 Task: Create a due date automation trigger when advanced on, 2 working days before a card is due add content with a name not starting with resume at 11:00 AM.
Action: Mouse moved to (917, 270)
Screenshot: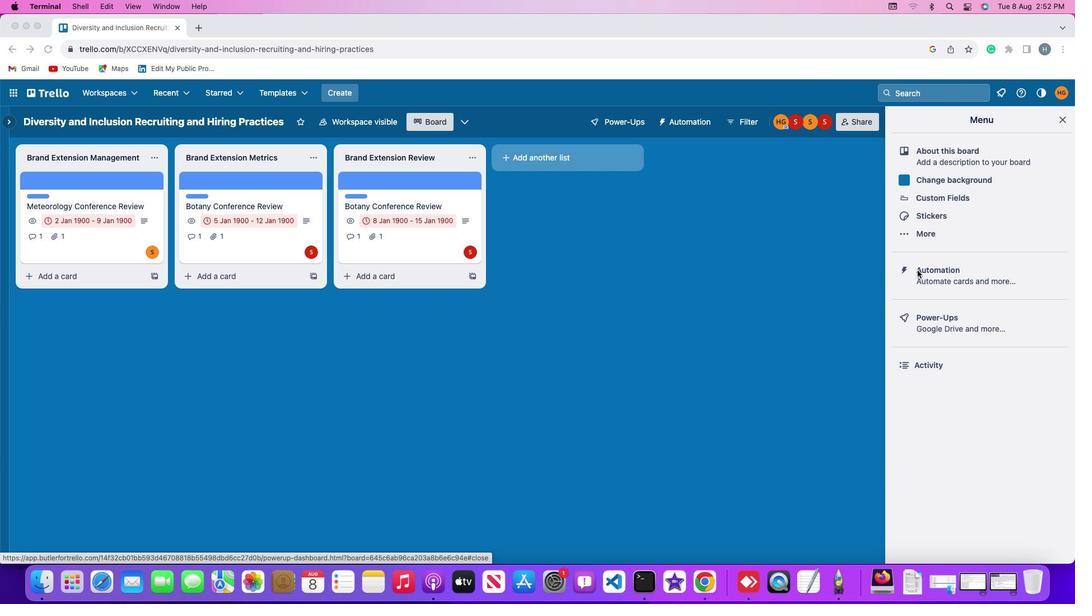 
Action: Mouse pressed left at (917, 270)
Screenshot: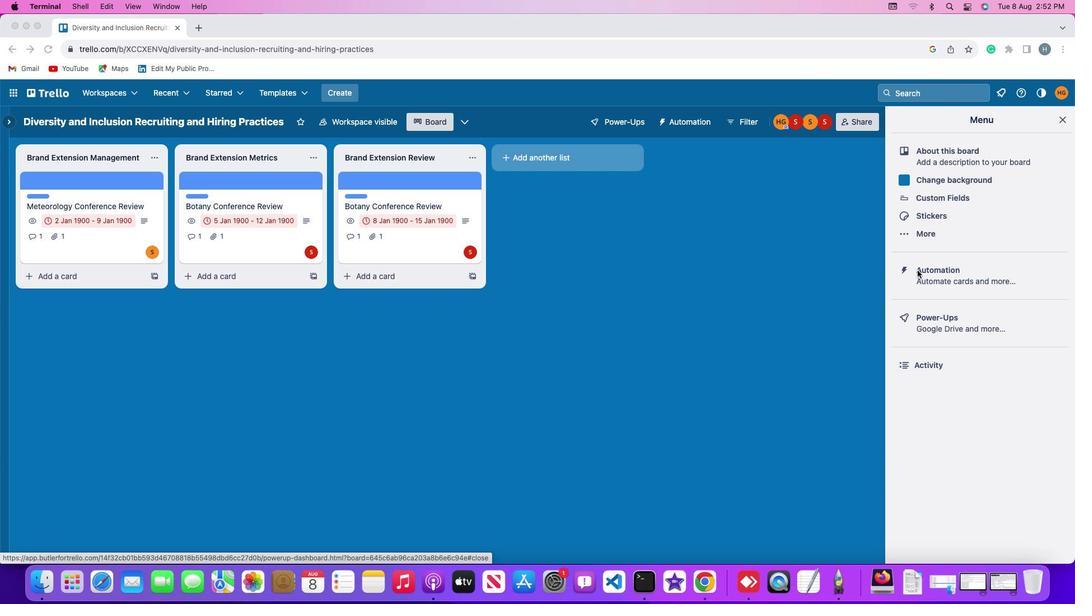 
Action: Mouse pressed left at (917, 270)
Screenshot: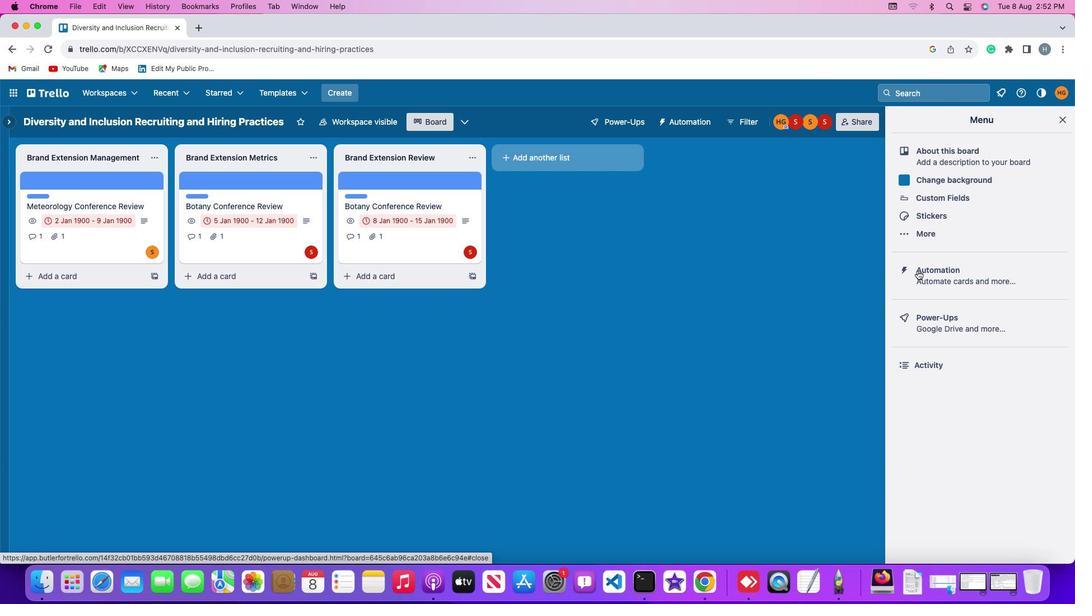
Action: Mouse moved to (54, 266)
Screenshot: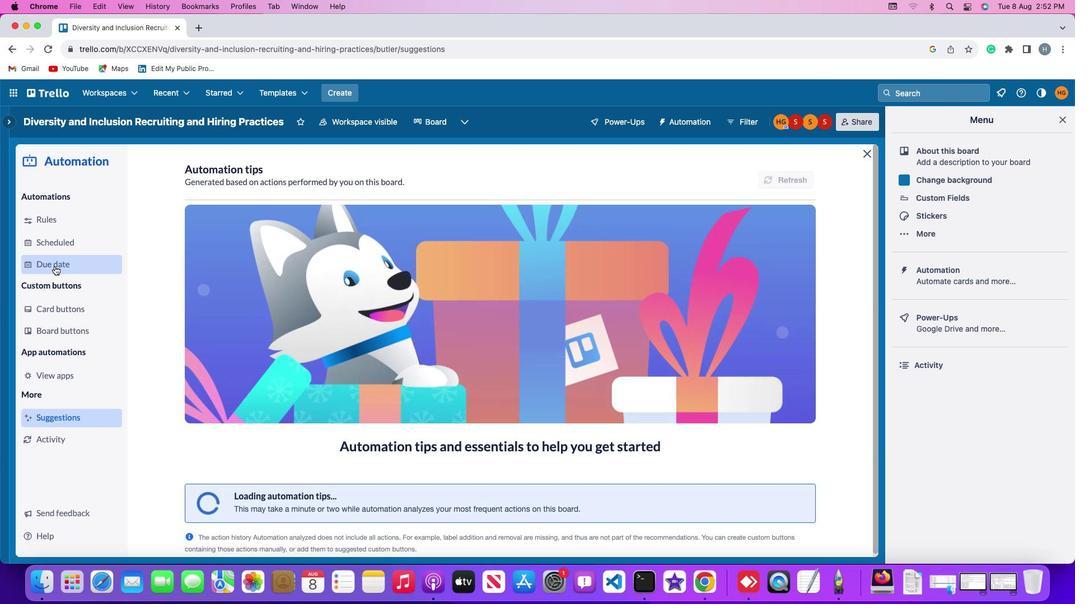 
Action: Mouse pressed left at (54, 266)
Screenshot: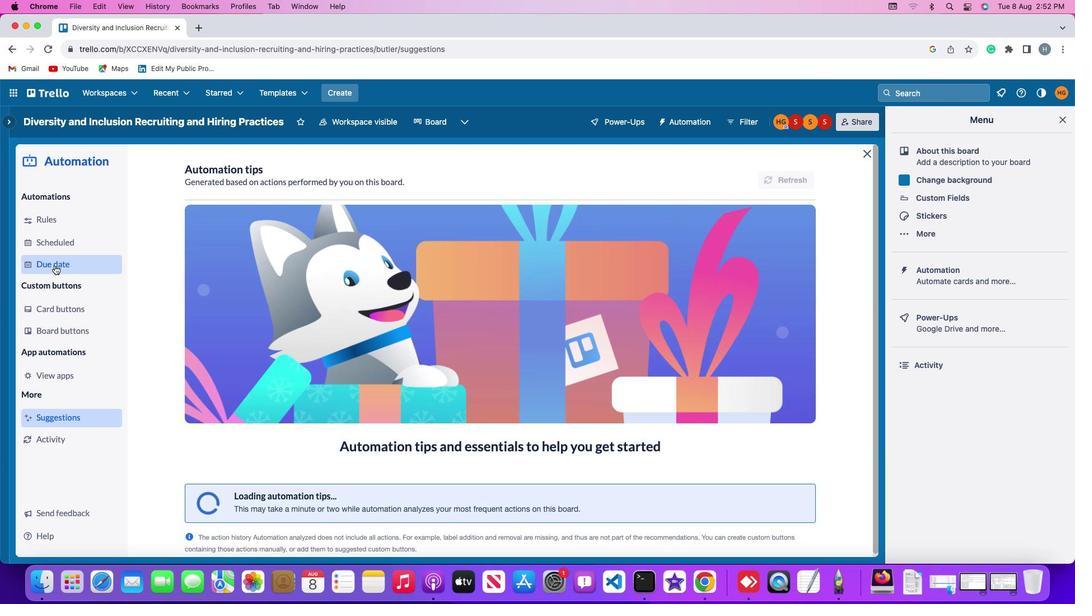 
Action: Mouse moved to (743, 173)
Screenshot: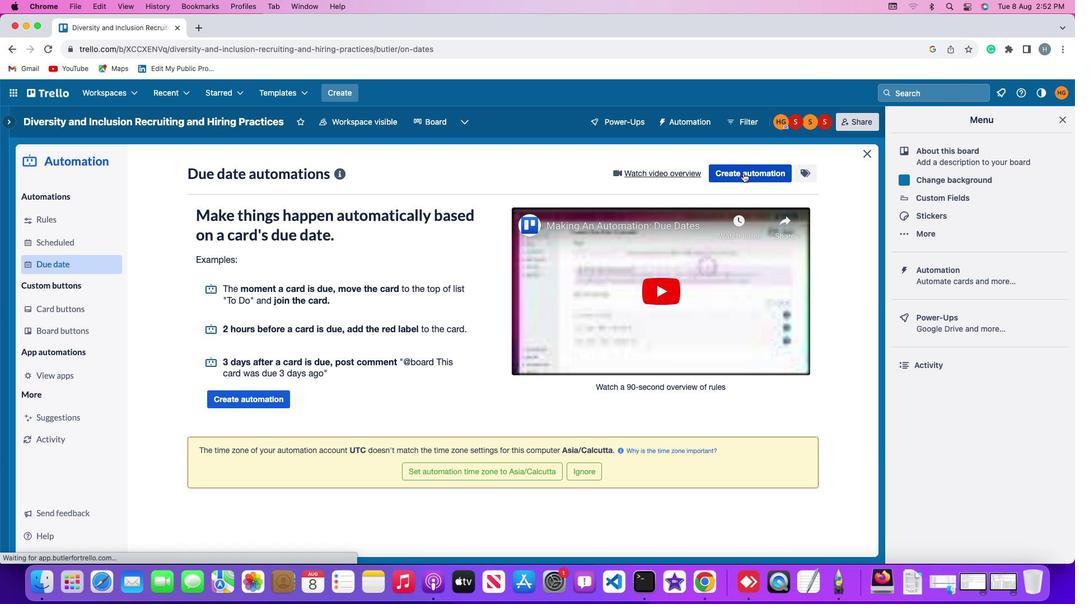 
Action: Mouse pressed left at (743, 173)
Screenshot: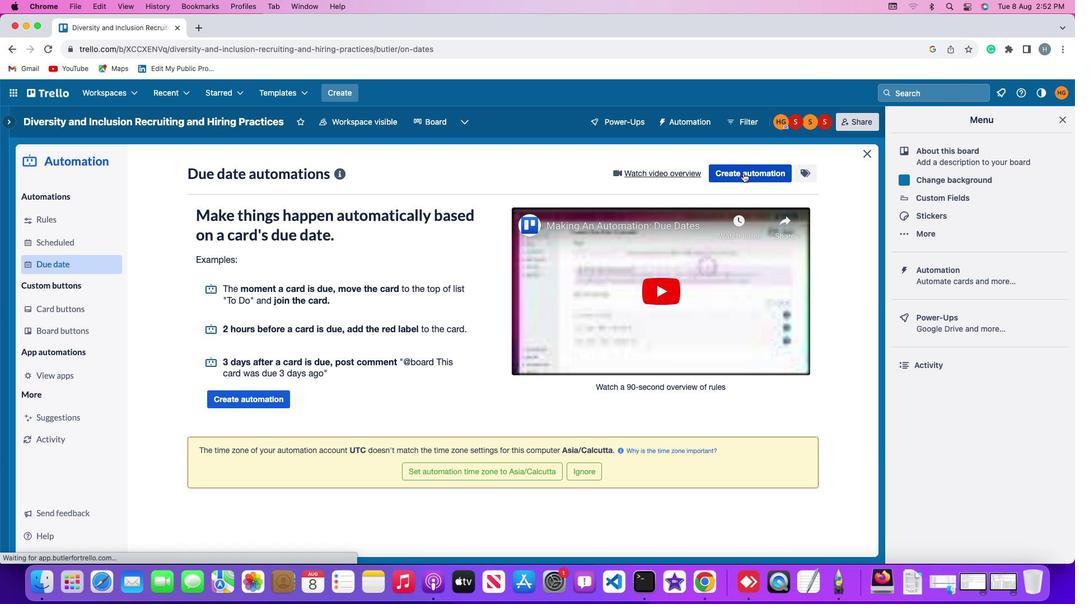 
Action: Mouse moved to (283, 279)
Screenshot: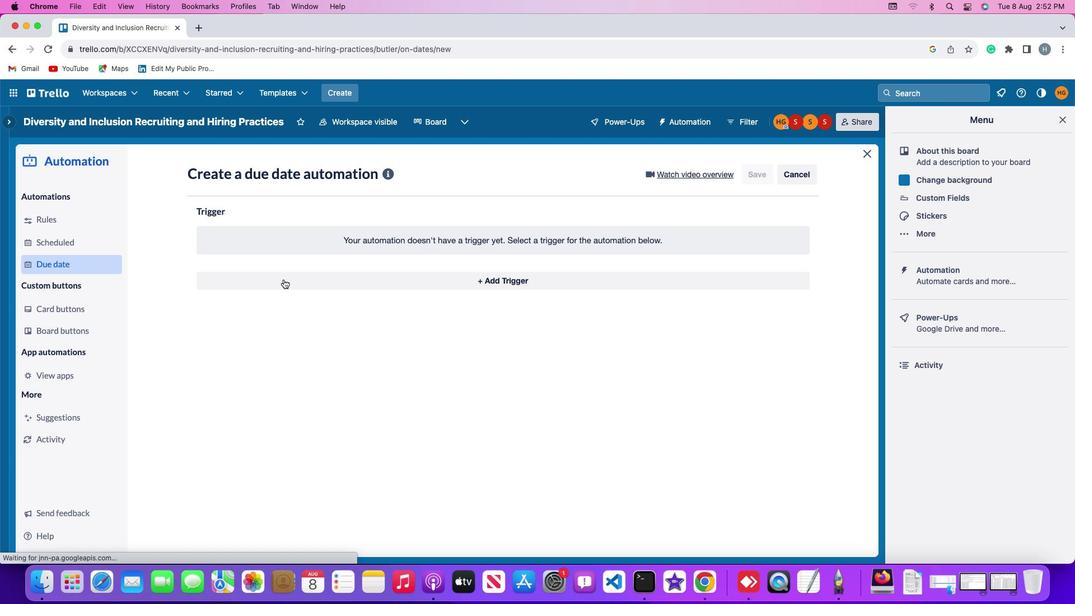 
Action: Mouse pressed left at (283, 279)
Screenshot: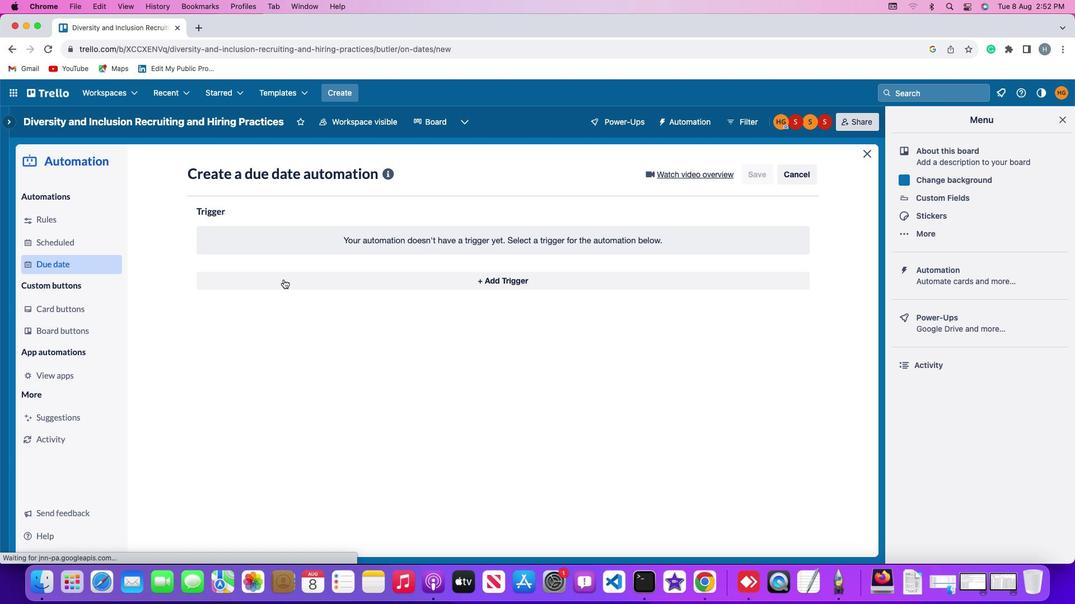 
Action: Mouse moved to (217, 453)
Screenshot: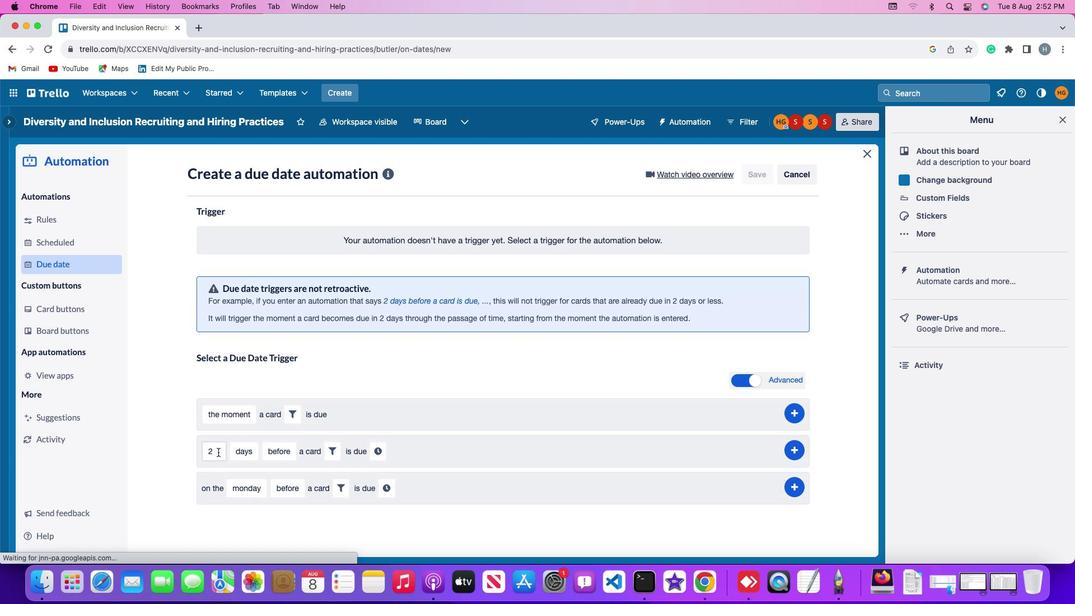 
Action: Mouse pressed left at (217, 453)
Screenshot: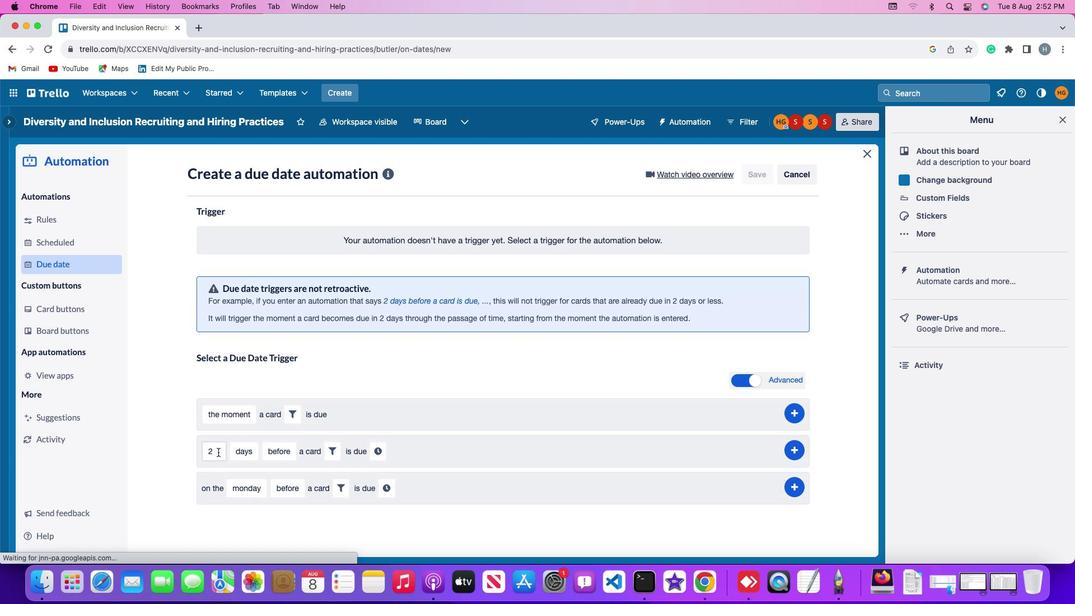 
Action: Key pressed Key.backspace'2'
Screenshot: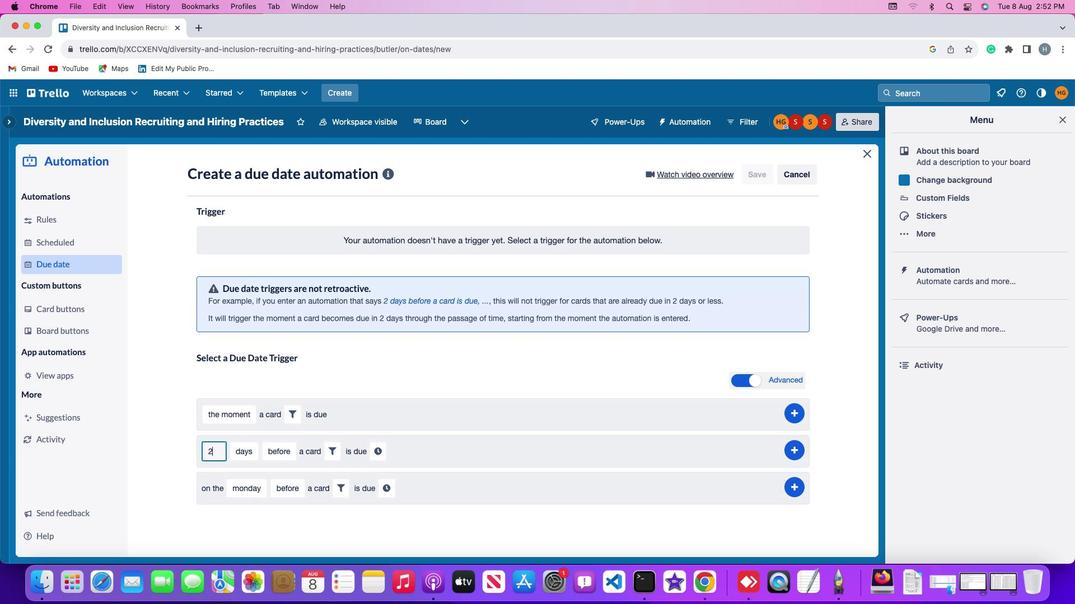 
Action: Mouse moved to (243, 456)
Screenshot: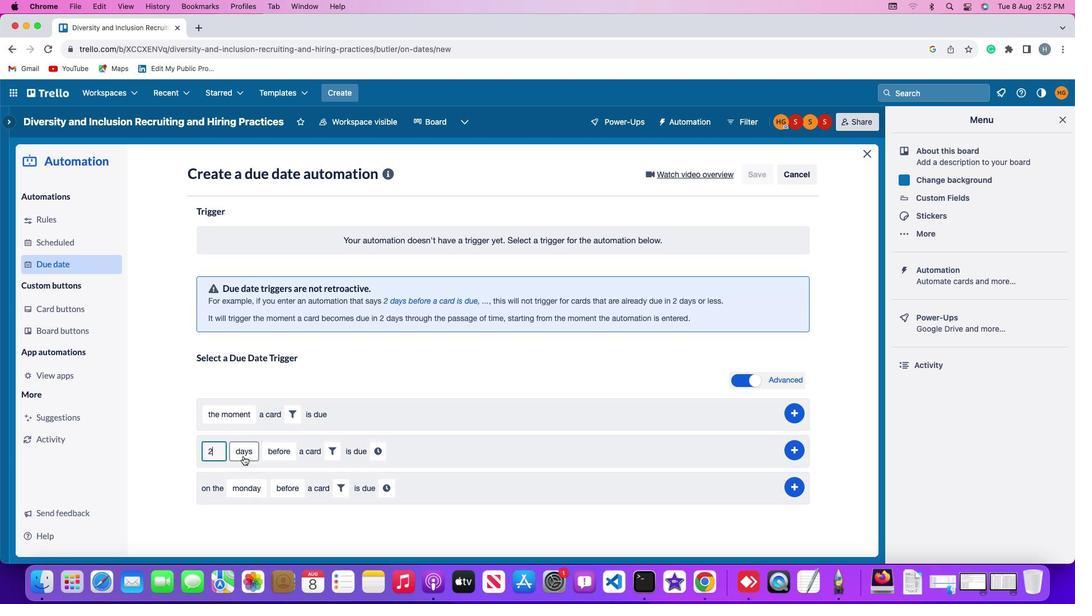 
Action: Mouse pressed left at (243, 456)
Screenshot: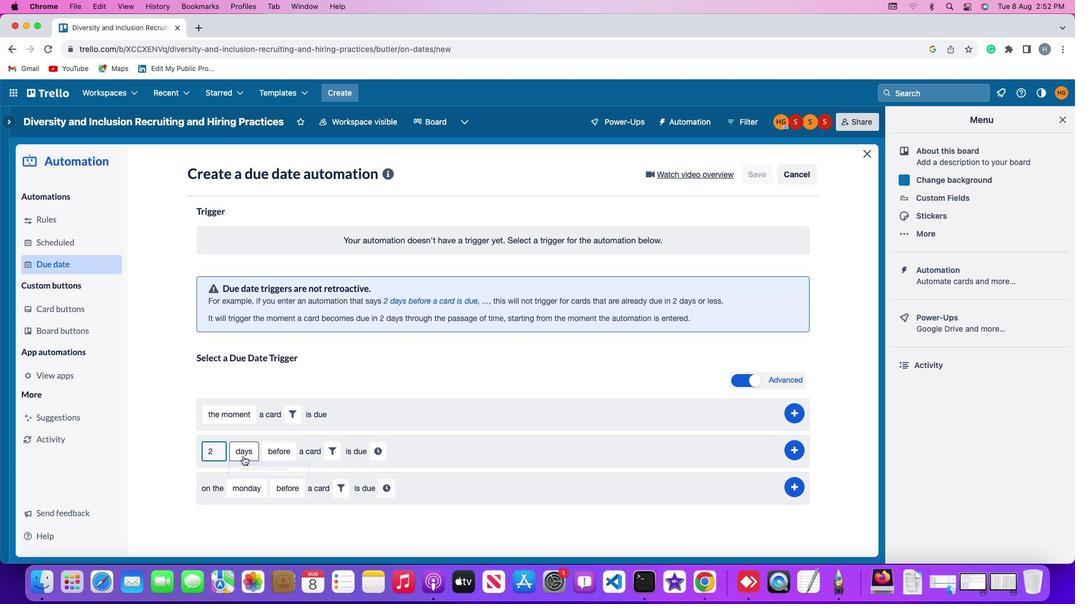 
Action: Mouse moved to (245, 499)
Screenshot: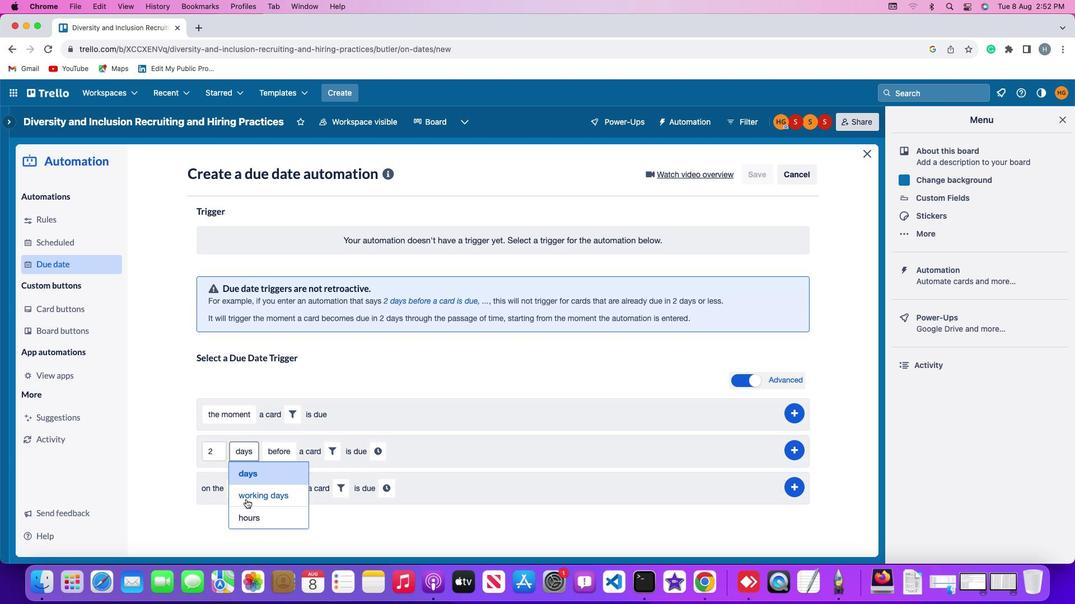 
Action: Mouse pressed left at (245, 499)
Screenshot: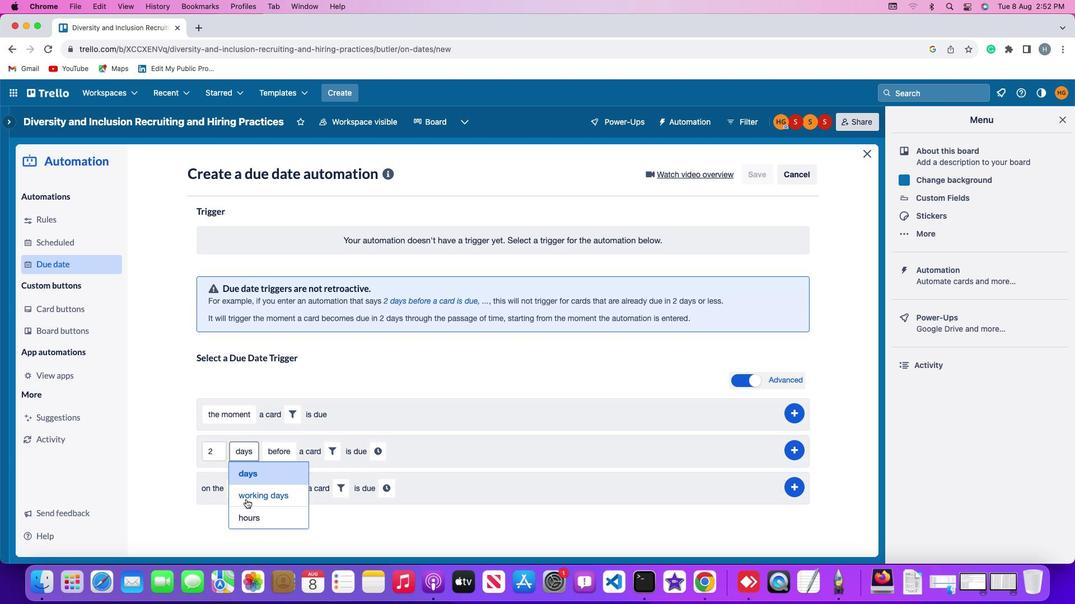 
Action: Mouse moved to (316, 451)
Screenshot: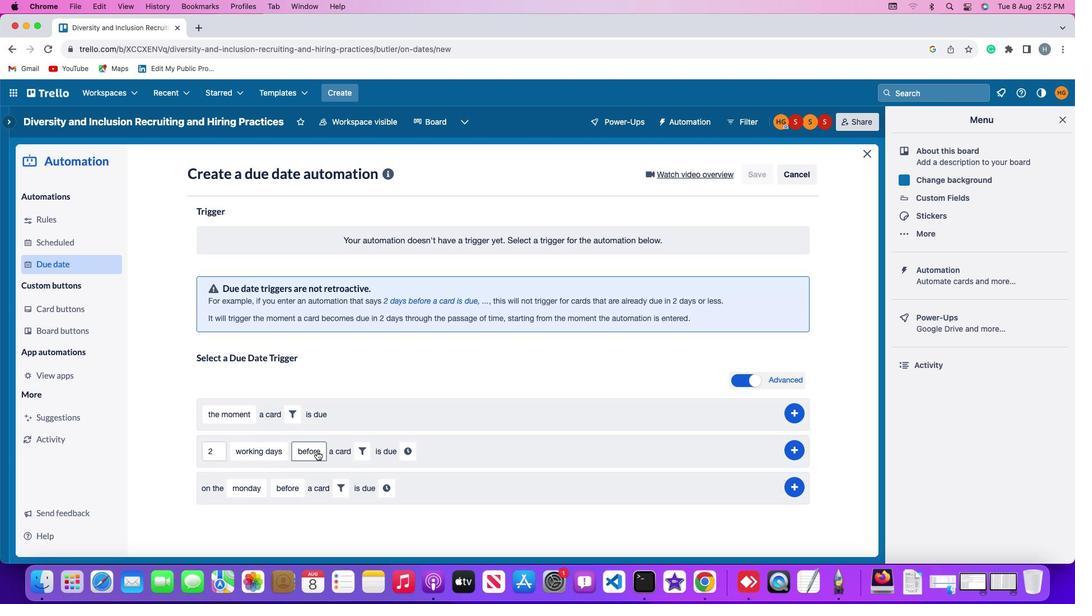 
Action: Mouse pressed left at (316, 451)
Screenshot: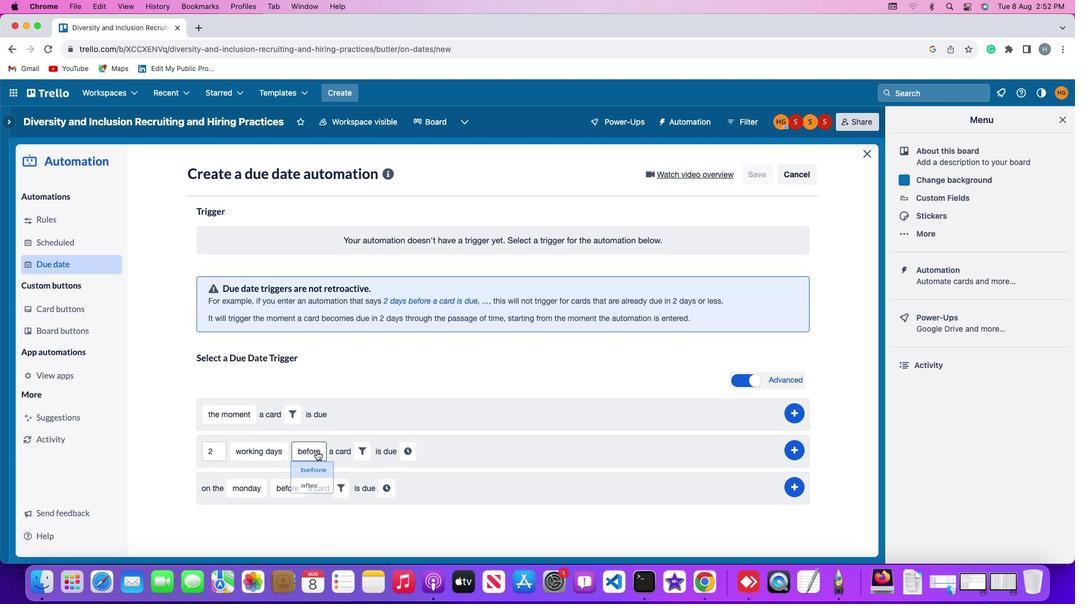 
Action: Mouse moved to (313, 475)
Screenshot: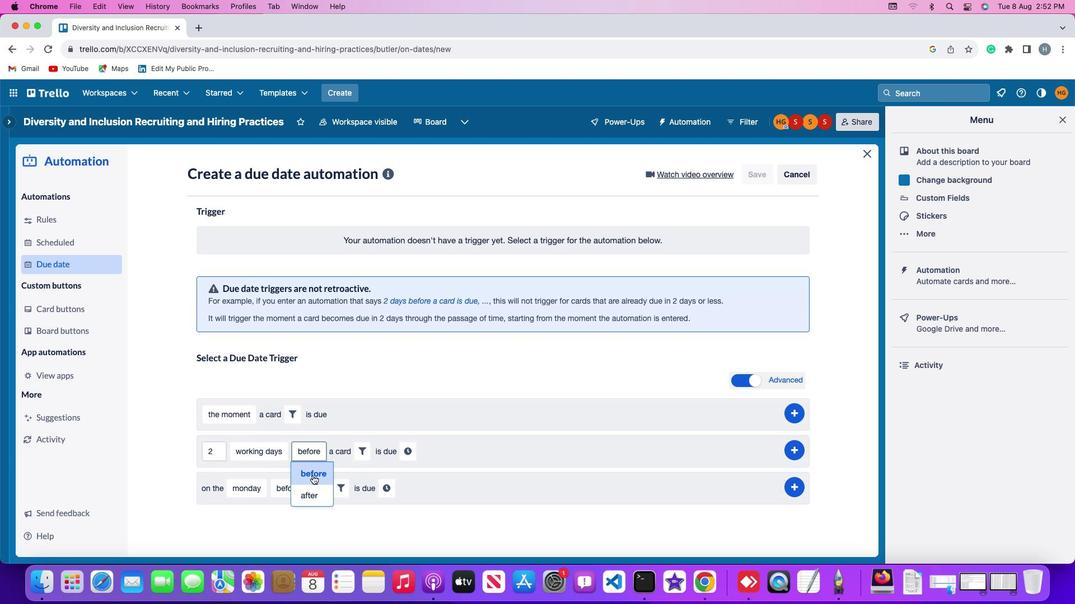 
Action: Mouse pressed left at (313, 475)
Screenshot: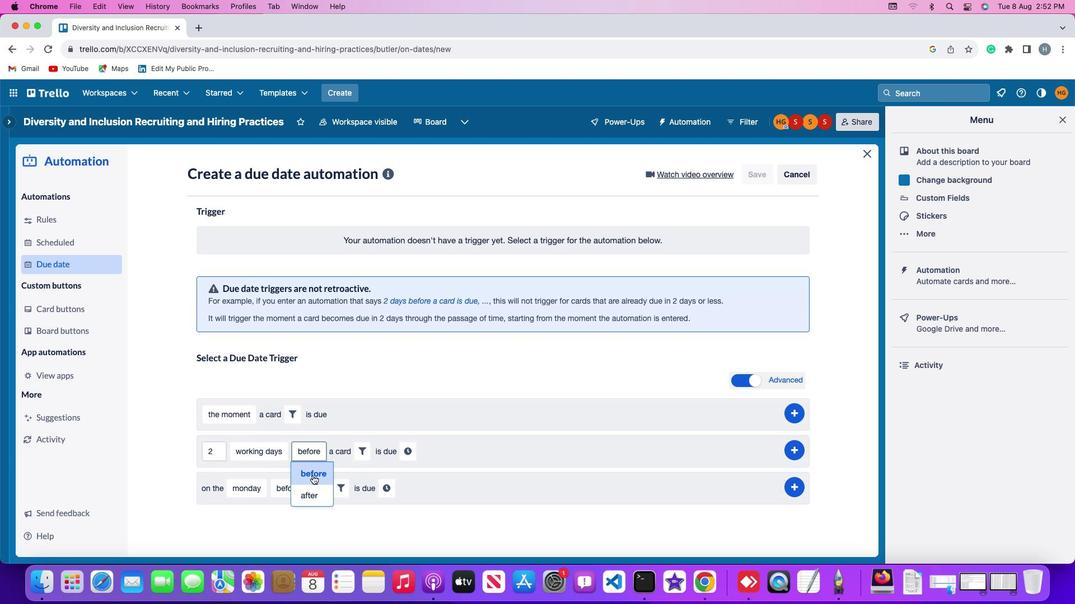 
Action: Mouse moved to (366, 448)
Screenshot: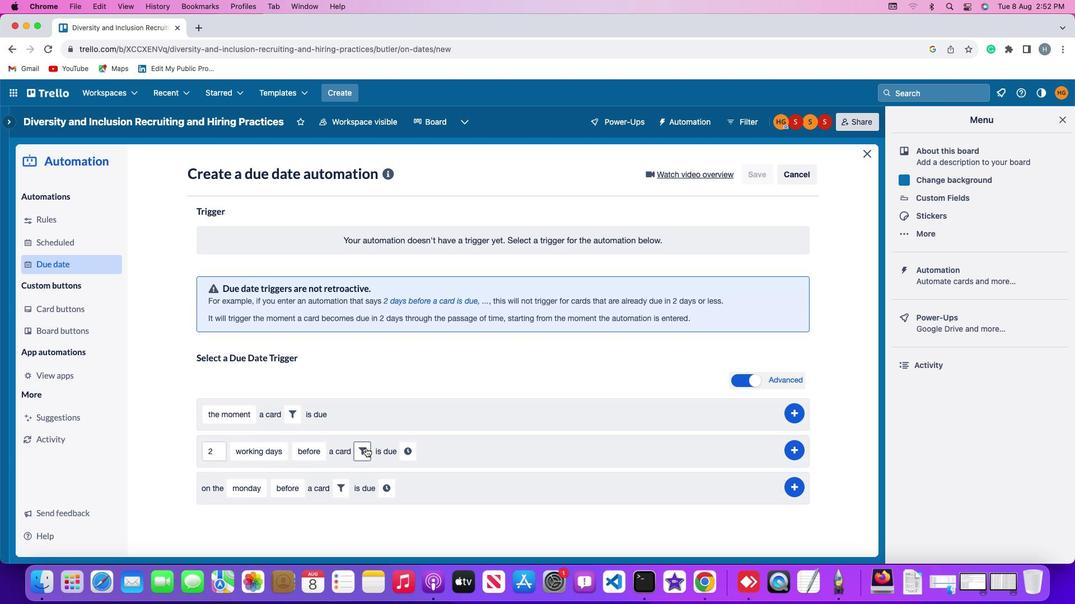 
Action: Mouse pressed left at (366, 448)
Screenshot: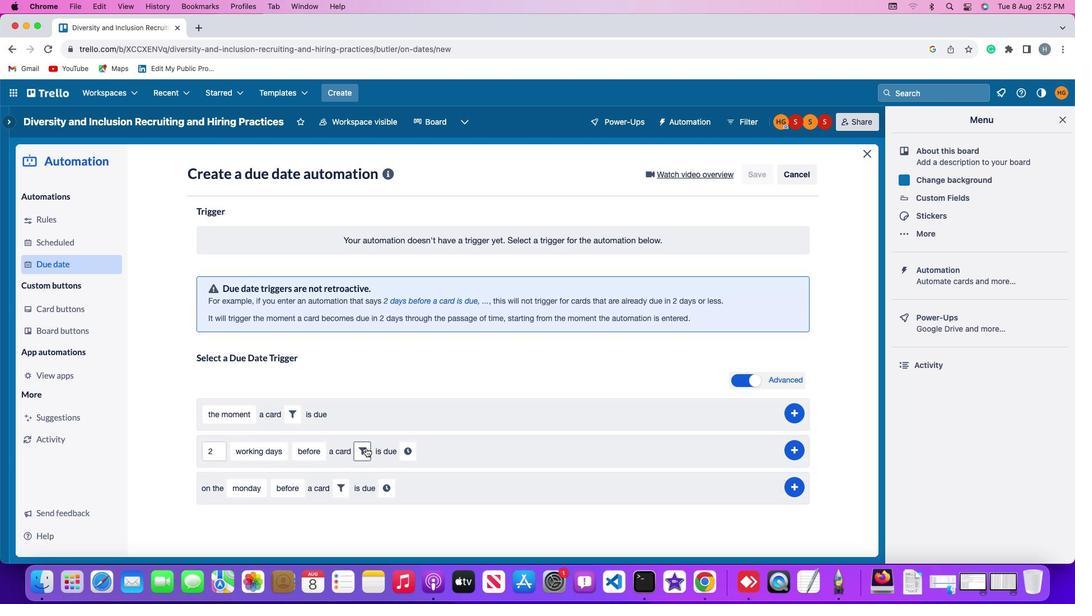 
Action: Mouse moved to (511, 487)
Screenshot: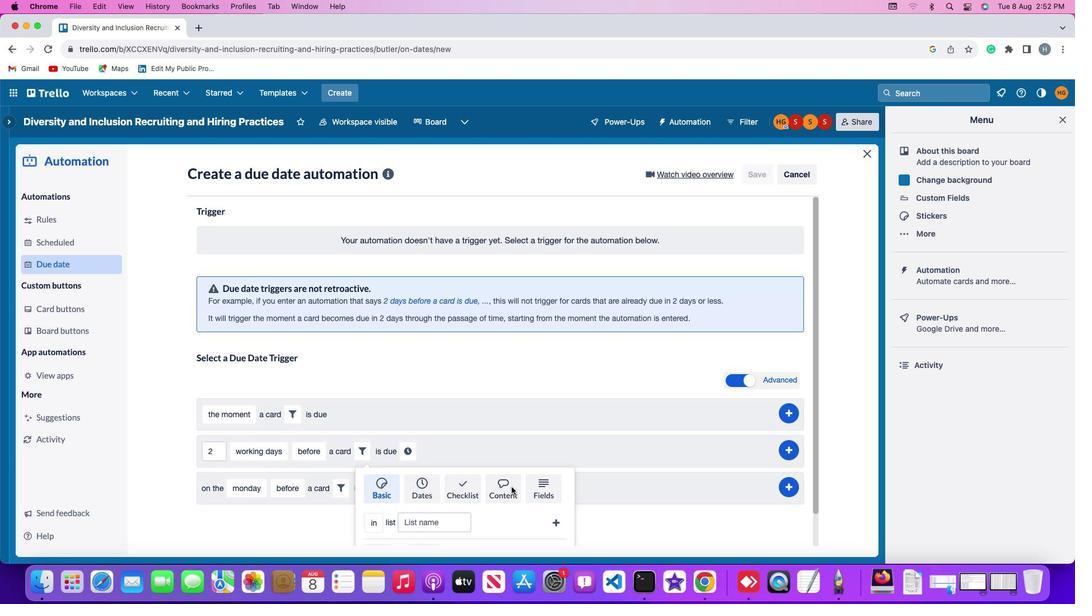 
Action: Mouse pressed left at (511, 487)
Screenshot: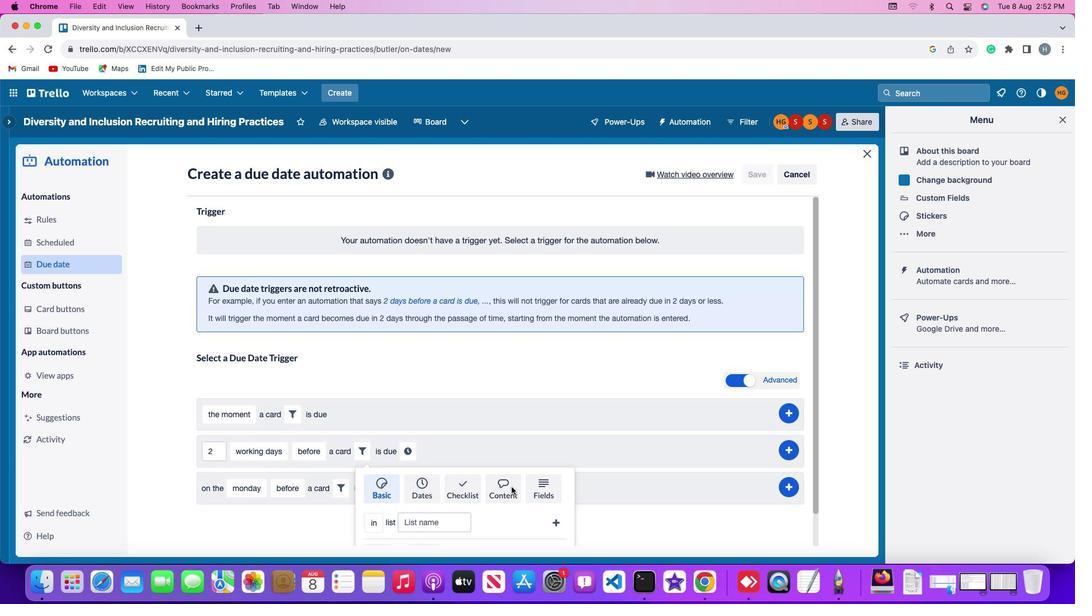 
Action: Mouse moved to (507, 487)
Screenshot: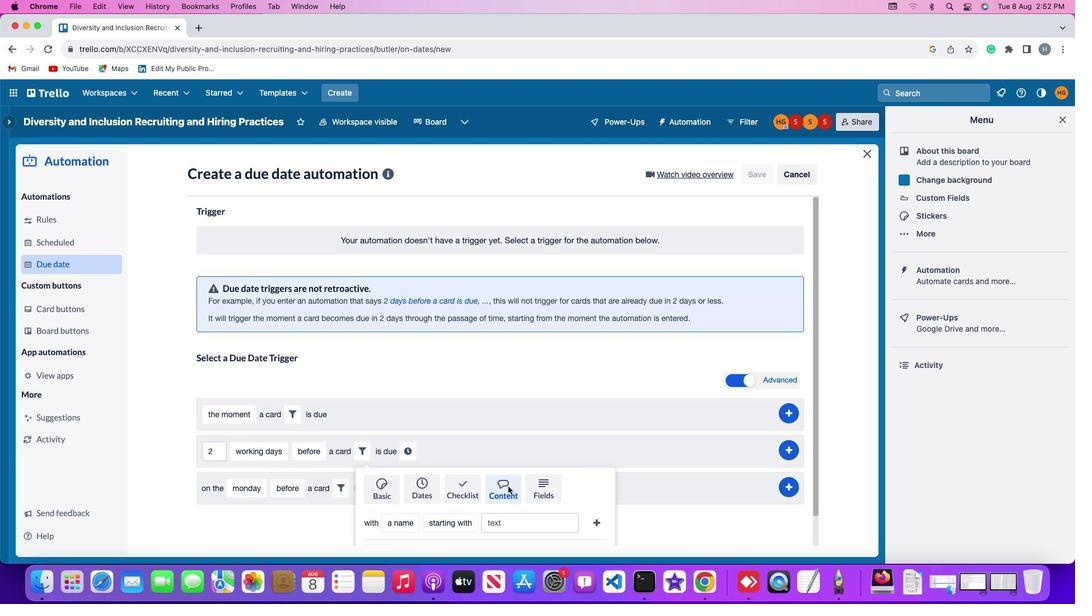 
Action: Mouse scrolled (507, 487) with delta (0, 0)
Screenshot: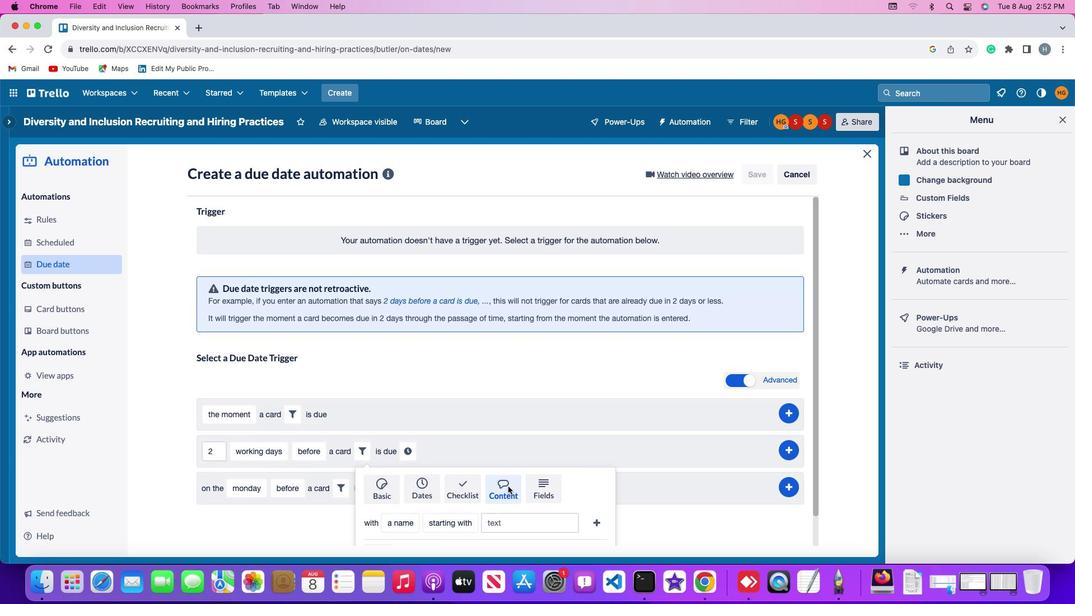 
Action: Mouse scrolled (507, 487) with delta (0, 0)
Screenshot: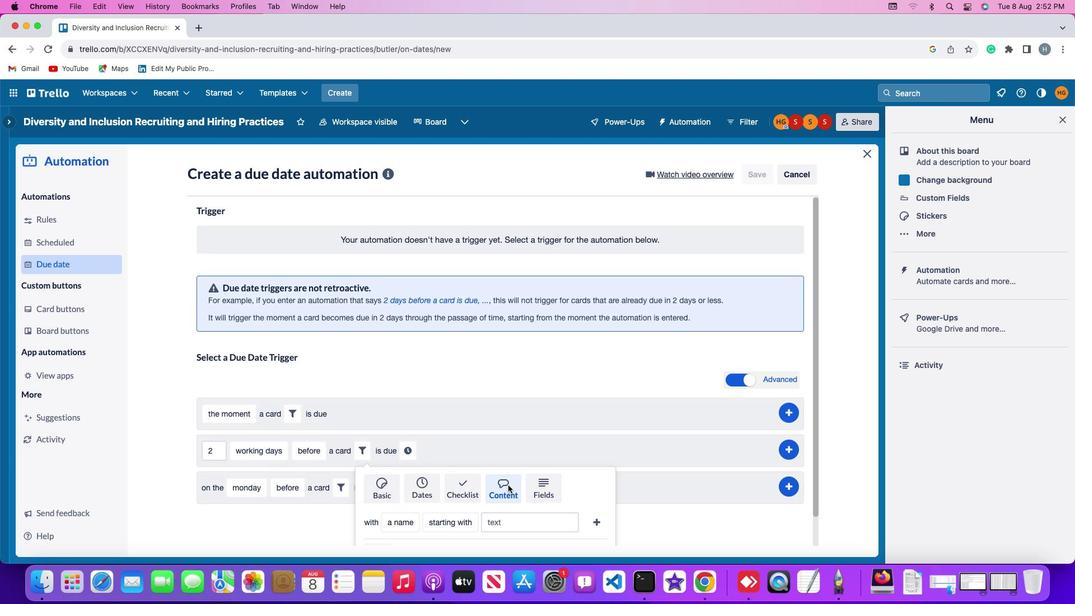 
Action: Mouse moved to (391, 501)
Screenshot: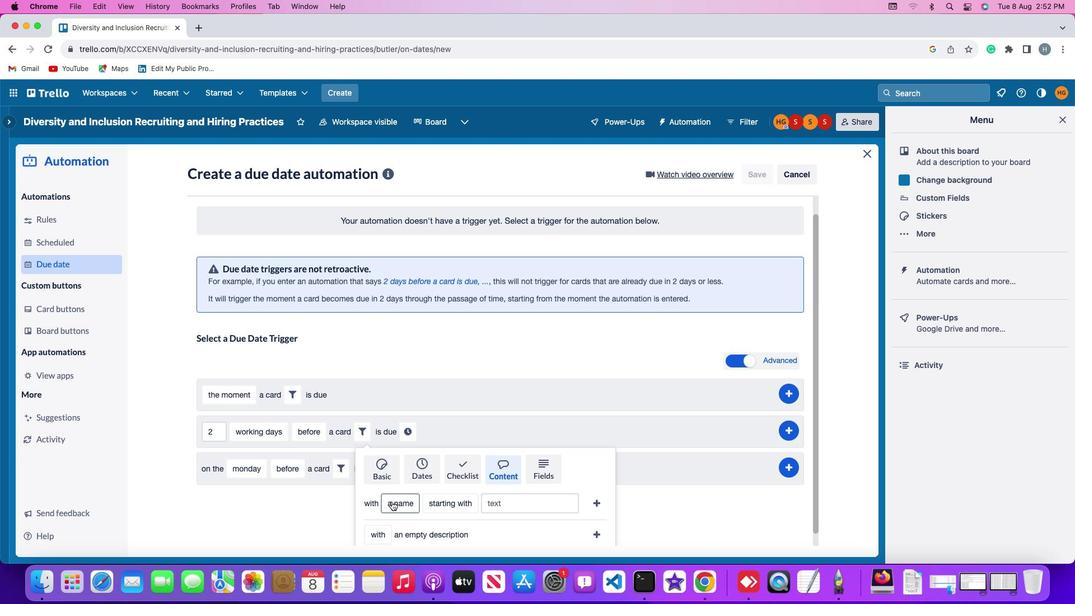 
Action: Mouse pressed left at (391, 501)
Screenshot: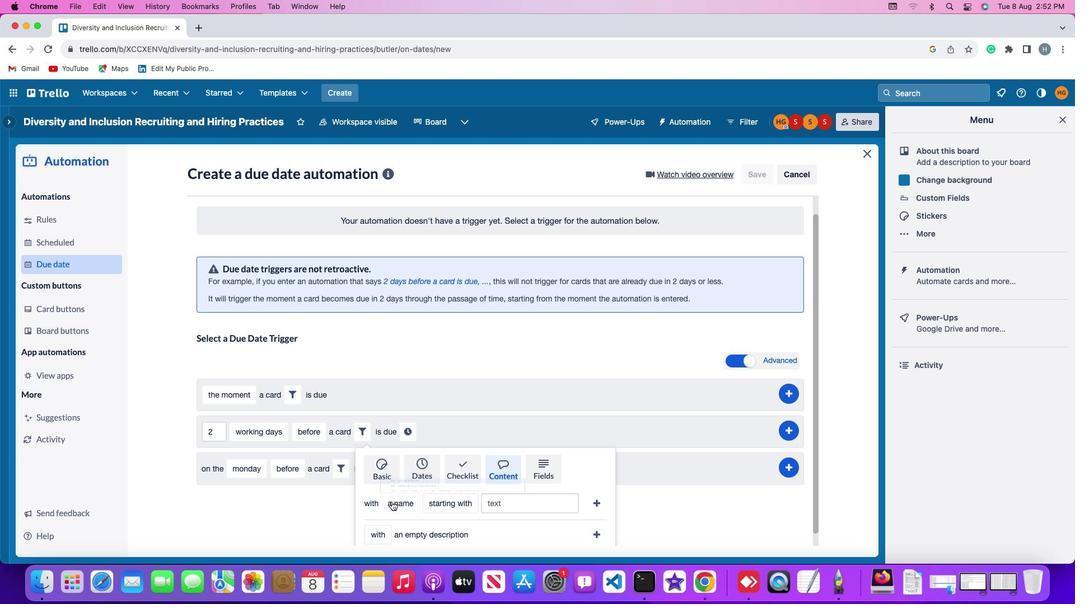 
Action: Mouse moved to (417, 437)
Screenshot: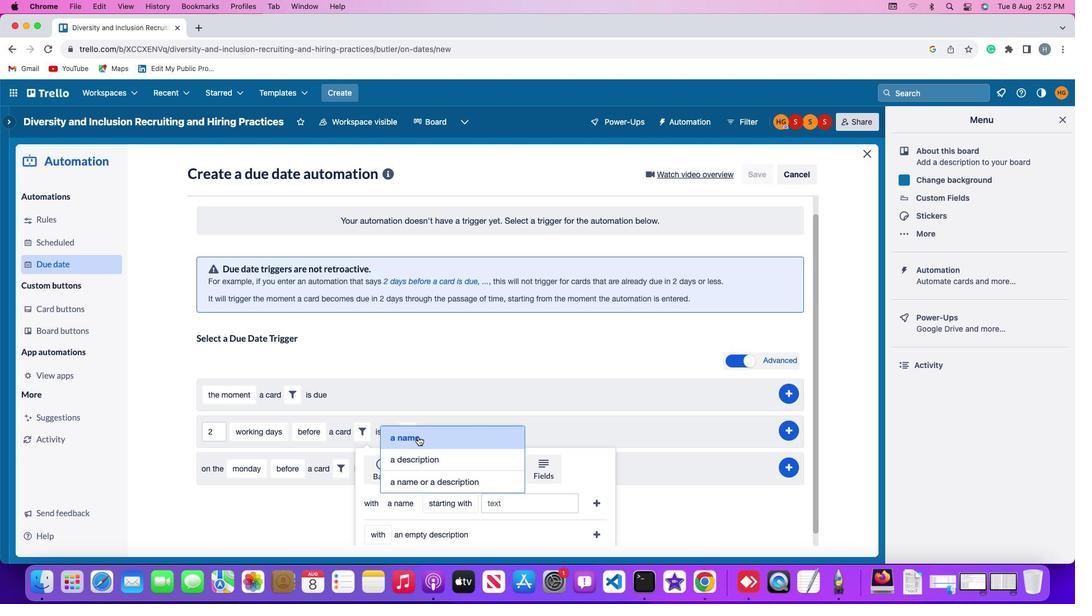 
Action: Mouse pressed left at (417, 437)
Screenshot: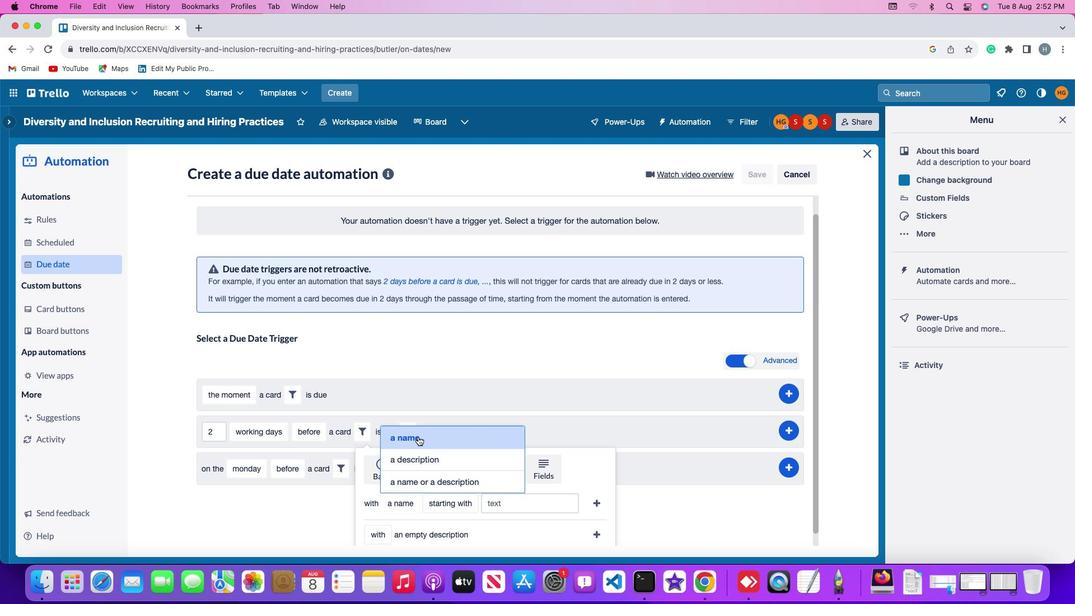 
Action: Mouse moved to (448, 498)
Screenshot: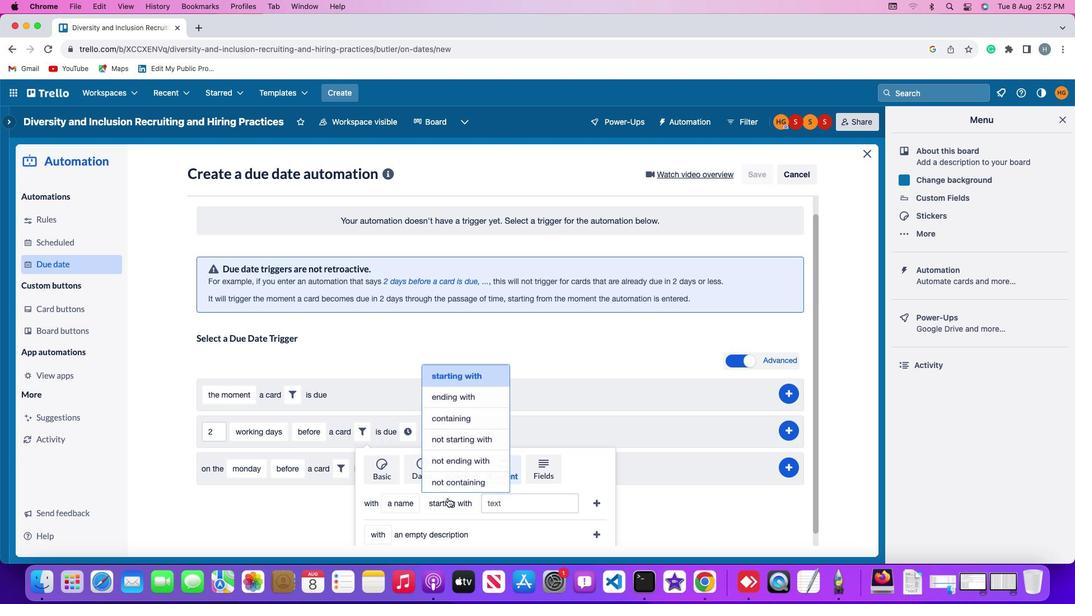 
Action: Mouse pressed left at (448, 498)
Screenshot: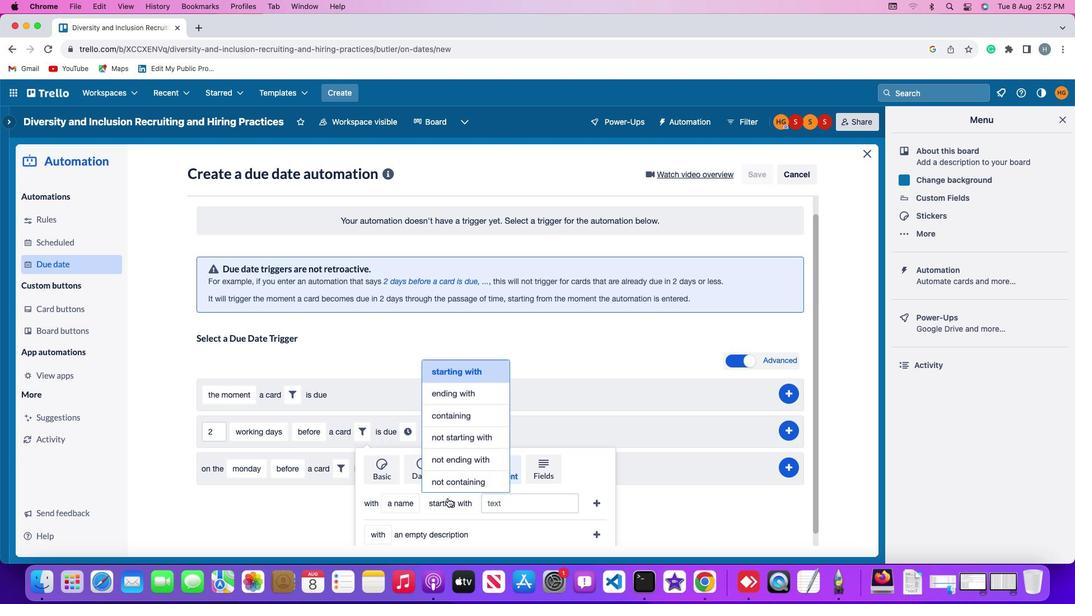 
Action: Mouse moved to (465, 441)
Screenshot: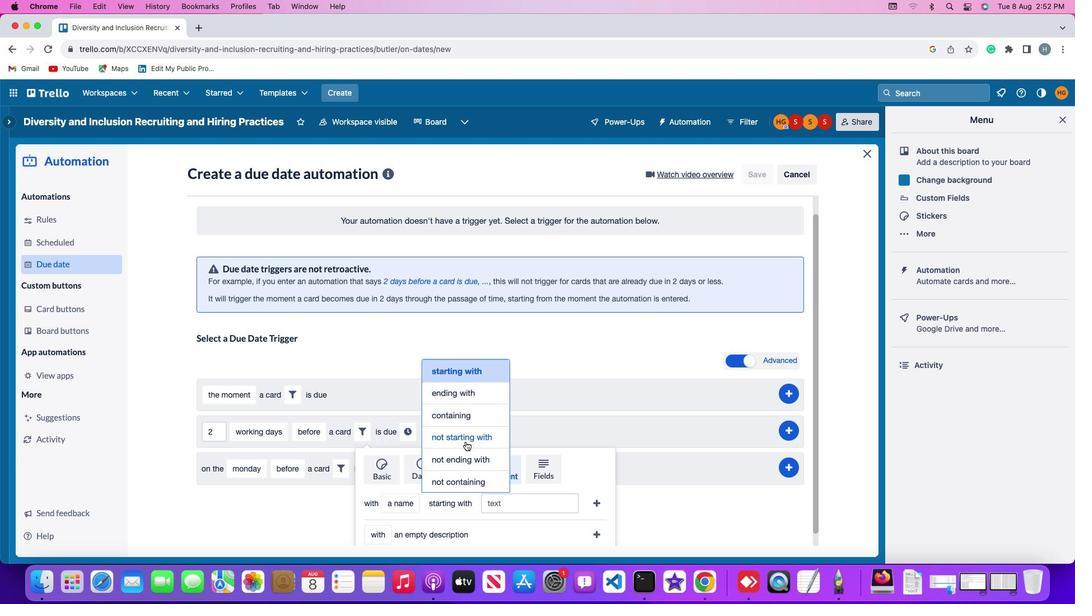
Action: Mouse pressed left at (465, 441)
Screenshot: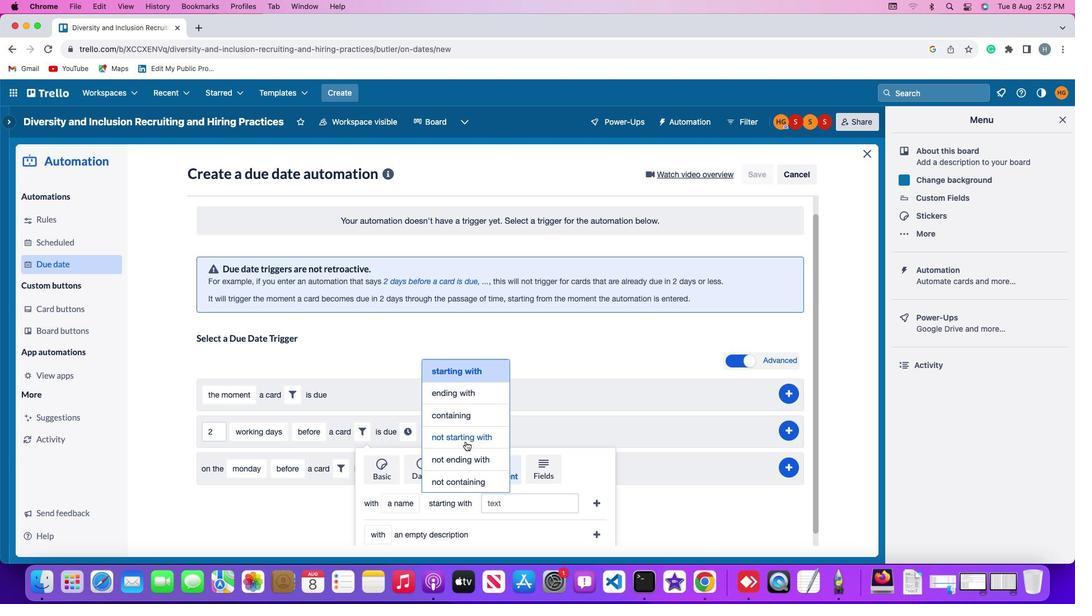 
Action: Mouse moved to (515, 501)
Screenshot: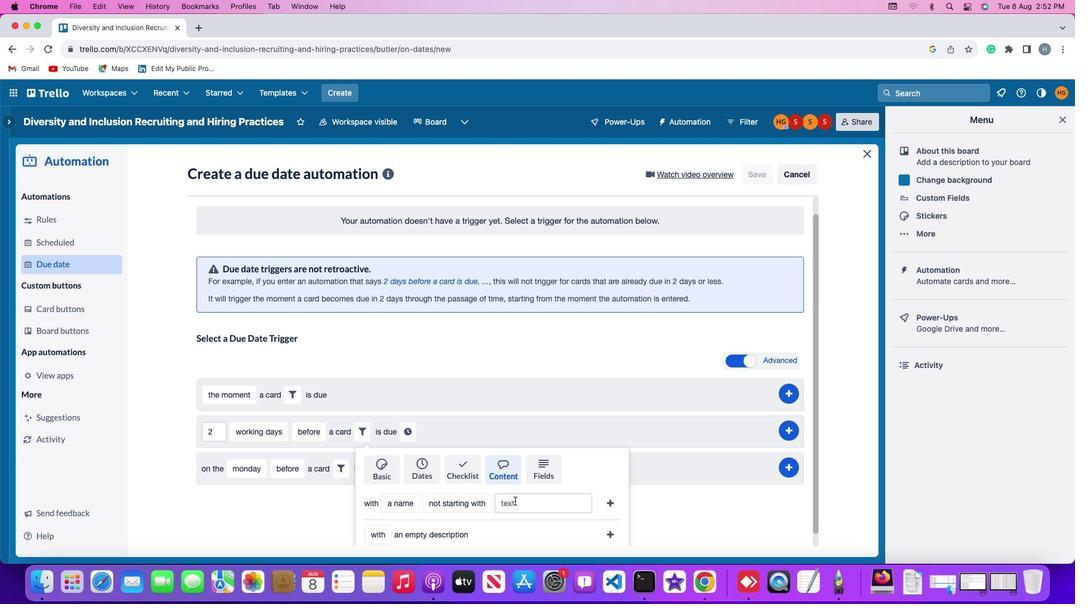 
Action: Mouse pressed left at (515, 501)
Screenshot: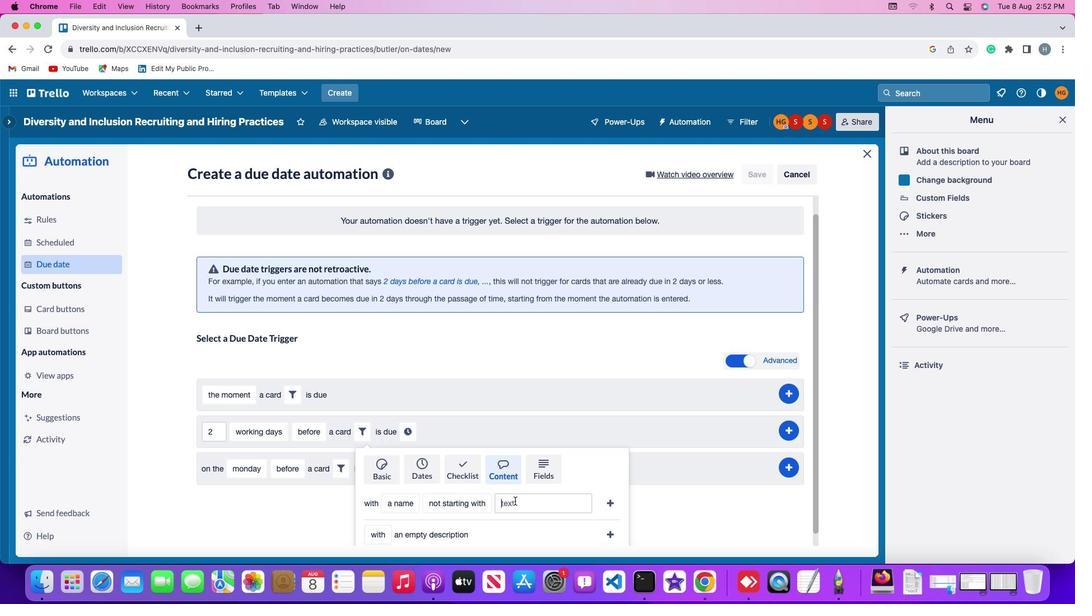 
Action: Mouse moved to (514, 496)
Screenshot: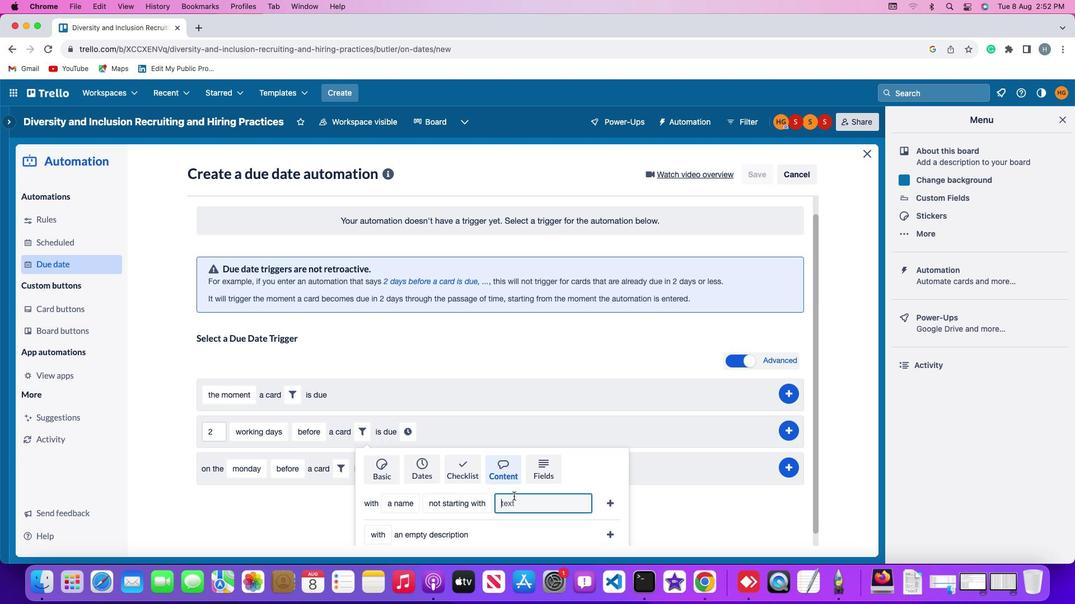 
Action: Key pressed 'r''e''s''u''m'
Screenshot: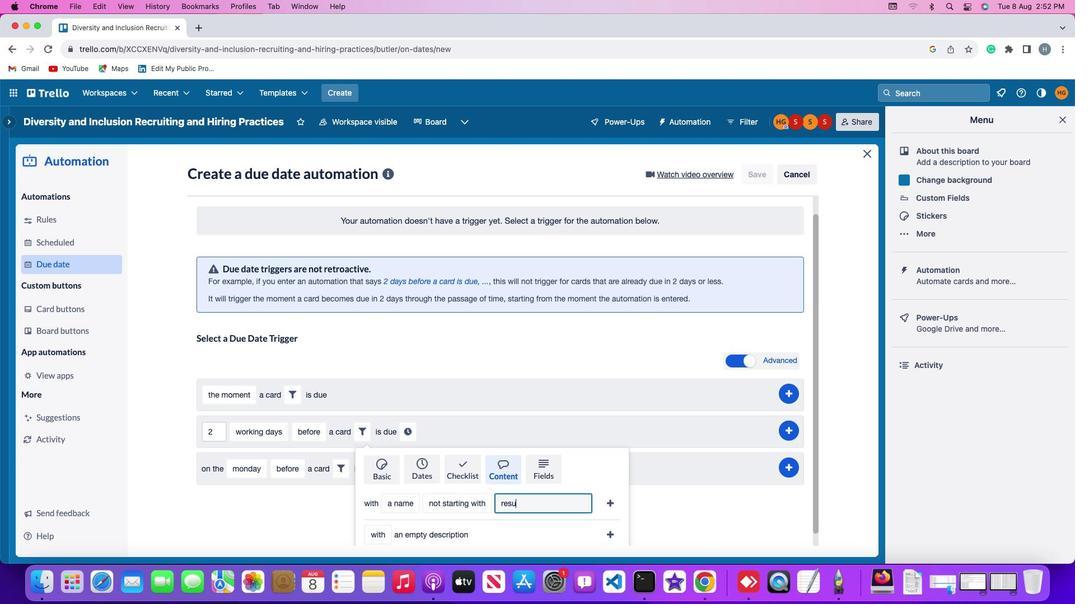 
Action: Mouse moved to (513, 496)
Screenshot: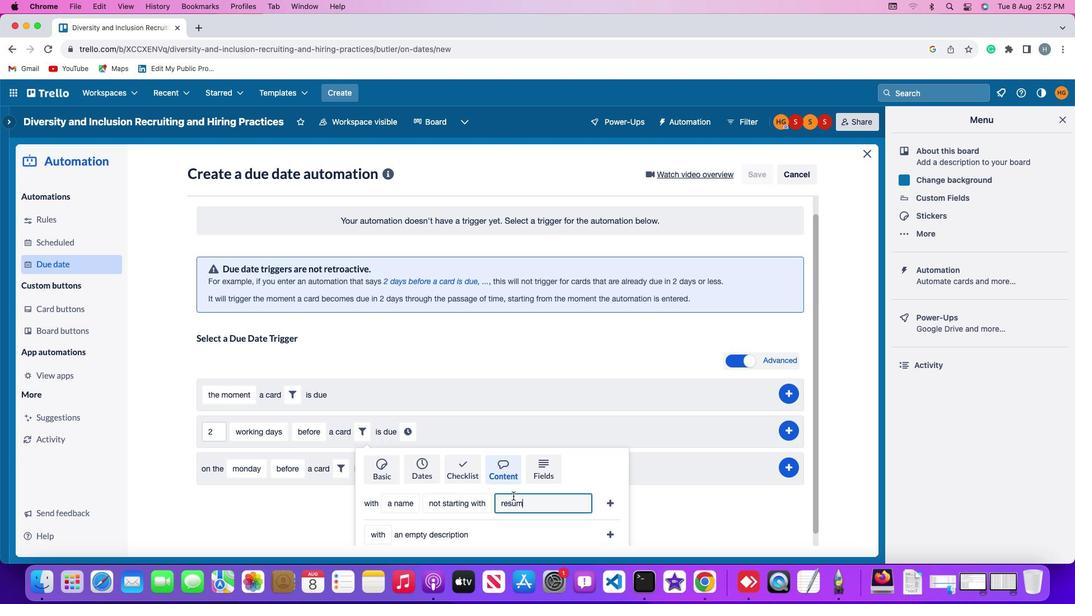 
Action: Key pressed 'e'
Screenshot: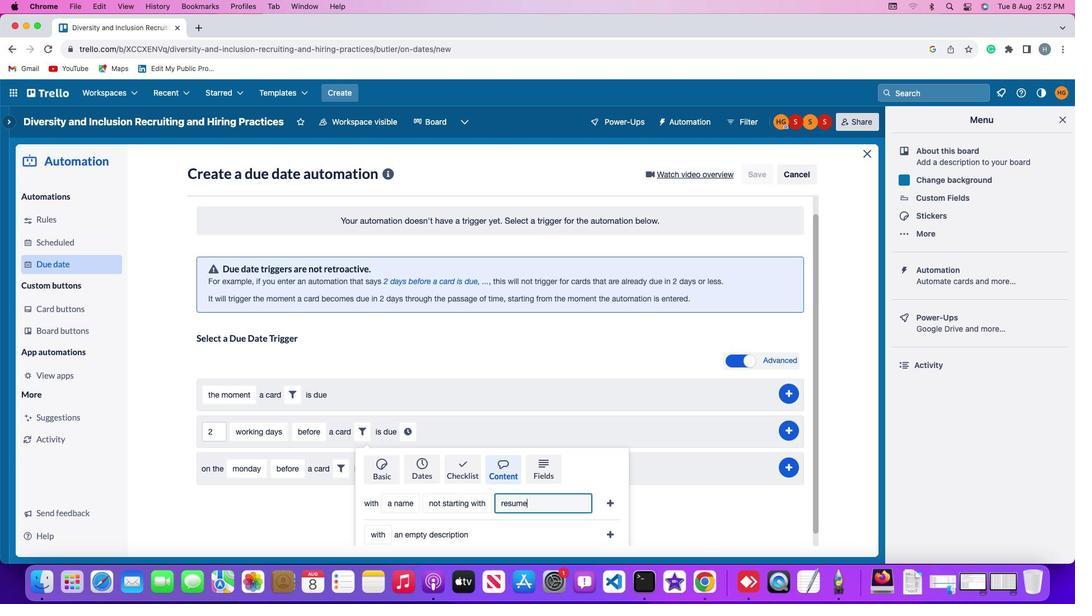 
Action: Mouse moved to (611, 497)
Screenshot: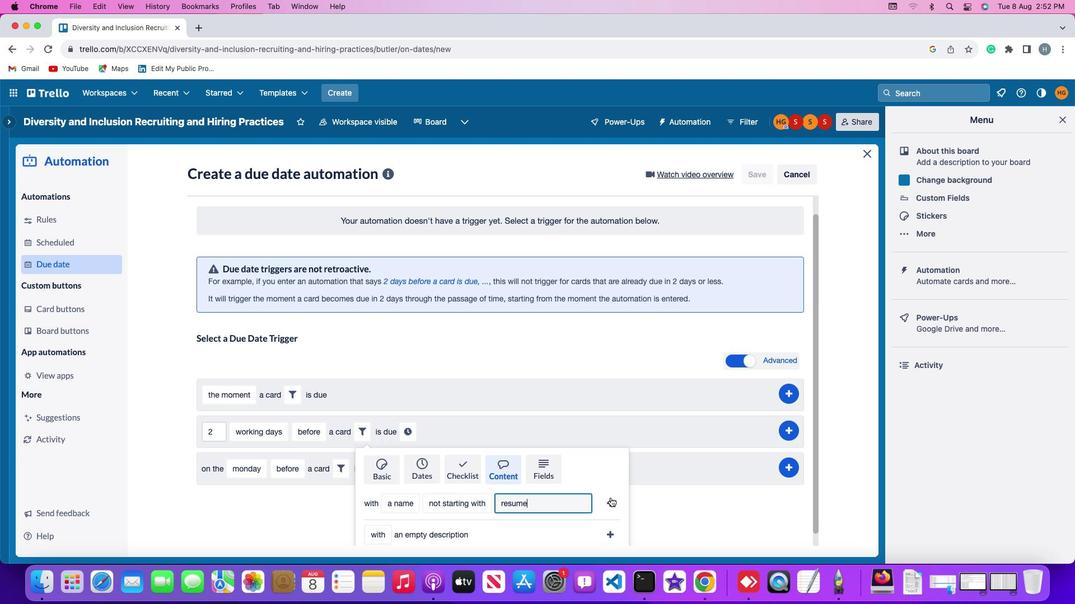 
Action: Mouse pressed left at (611, 497)
Screenshot: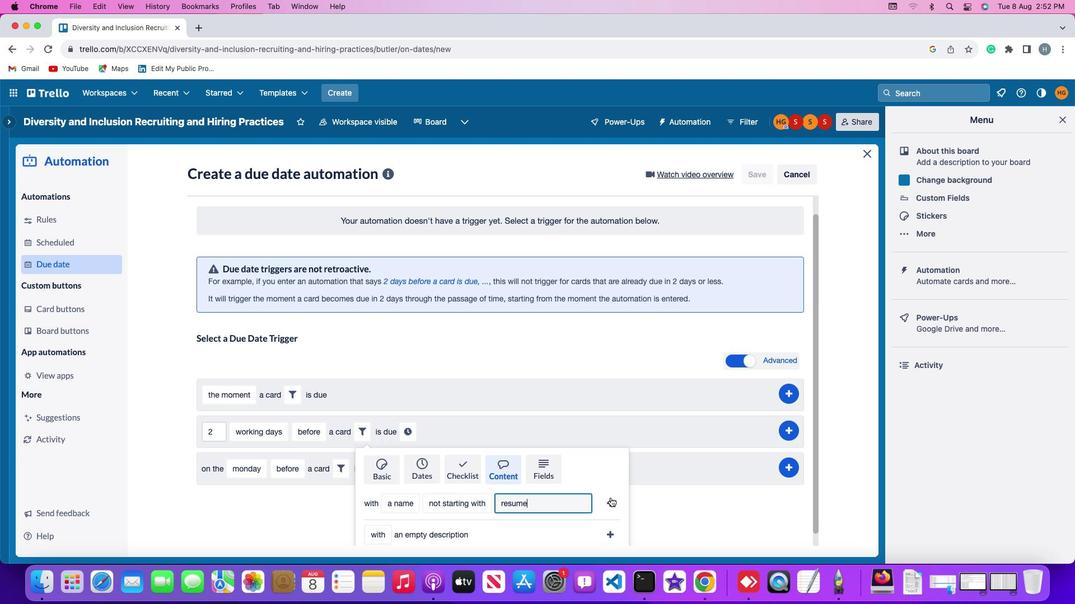 
Action: Mouse moved to (571, 455)
Screenshot: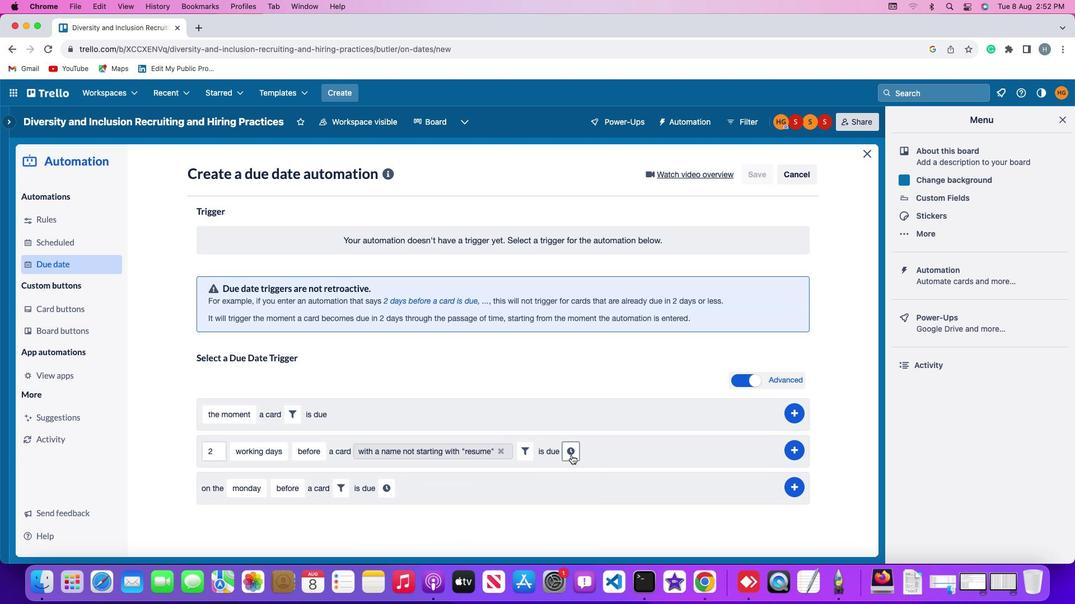
Action: Mouse pressed left at (571, 455)
Screenshot: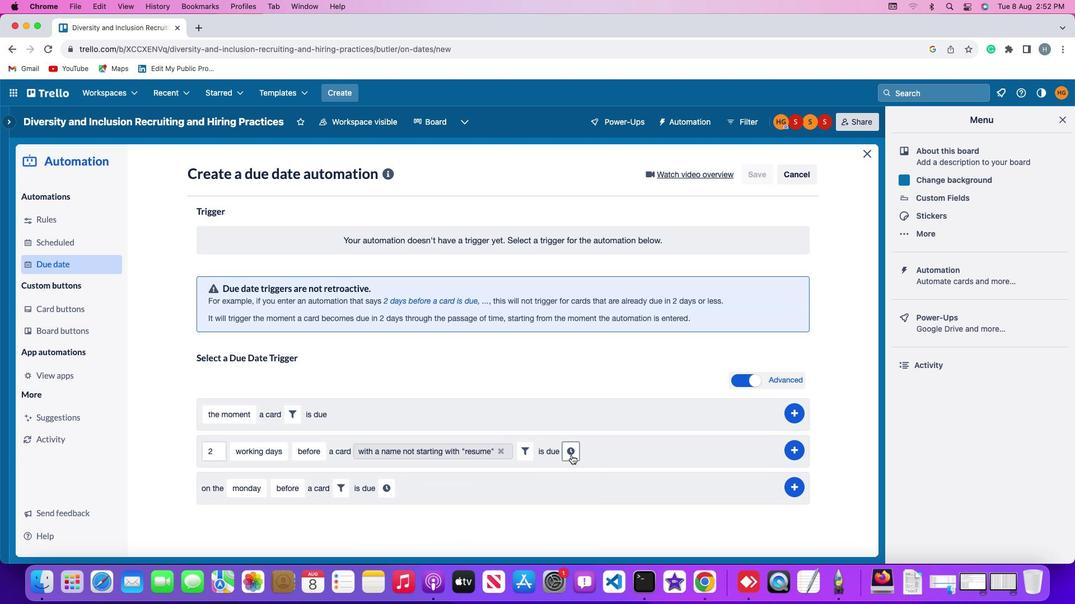 
Action: Mouse moved to (594, 458)
Screenshot: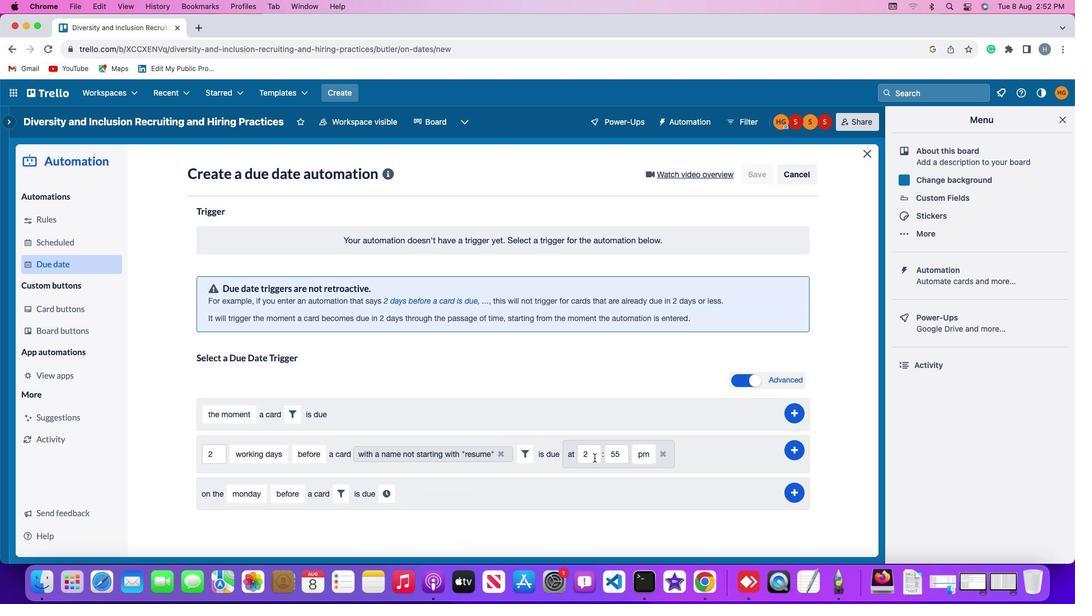 
Action: Mouse pressed left at (594, 458)
Screenshot: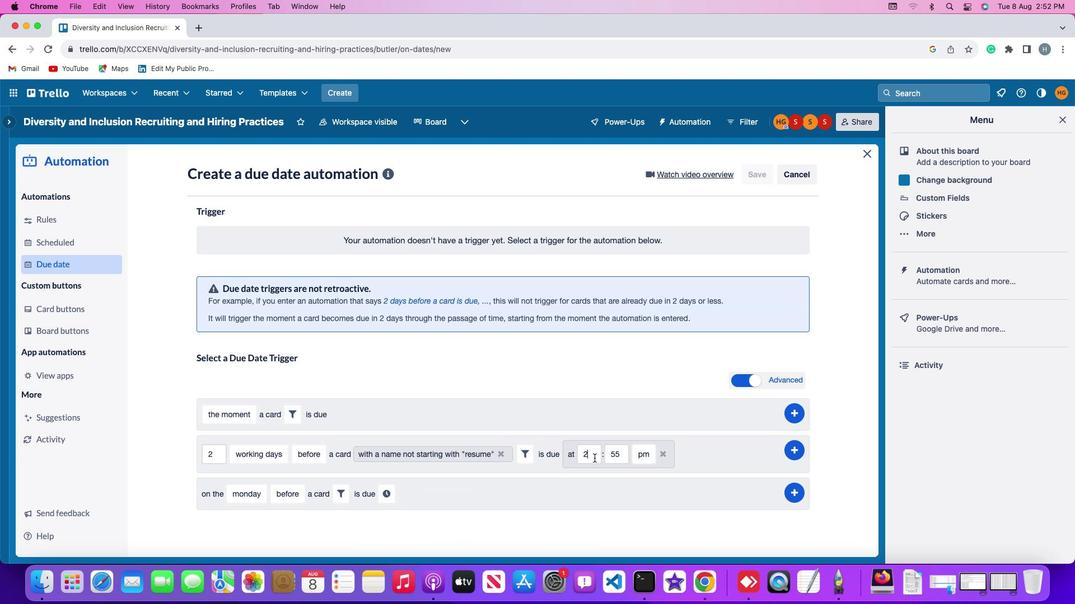 
Action: Mouse moved to (594, 458)
Screenshot: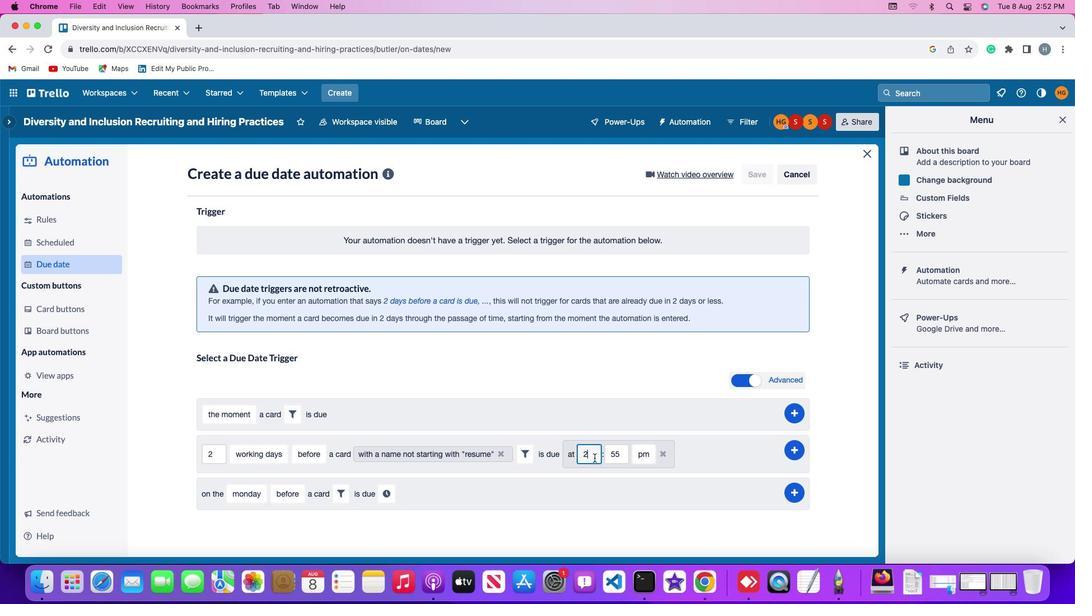 
Action: Key pressed Key.backspace
Screenshot: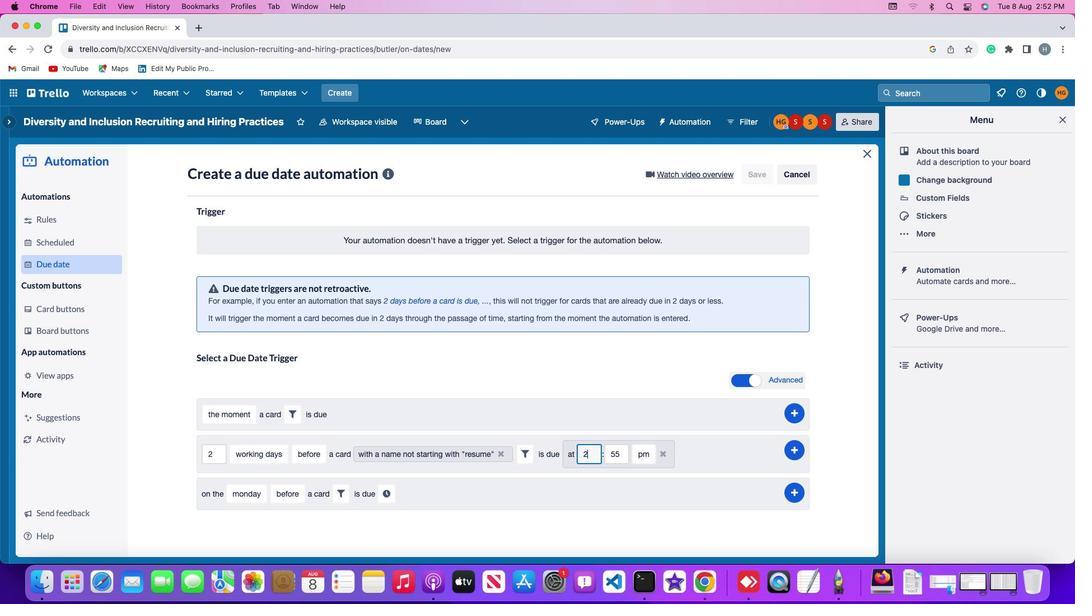 
Action: Mouse moved to (593, 458)
Screenshot: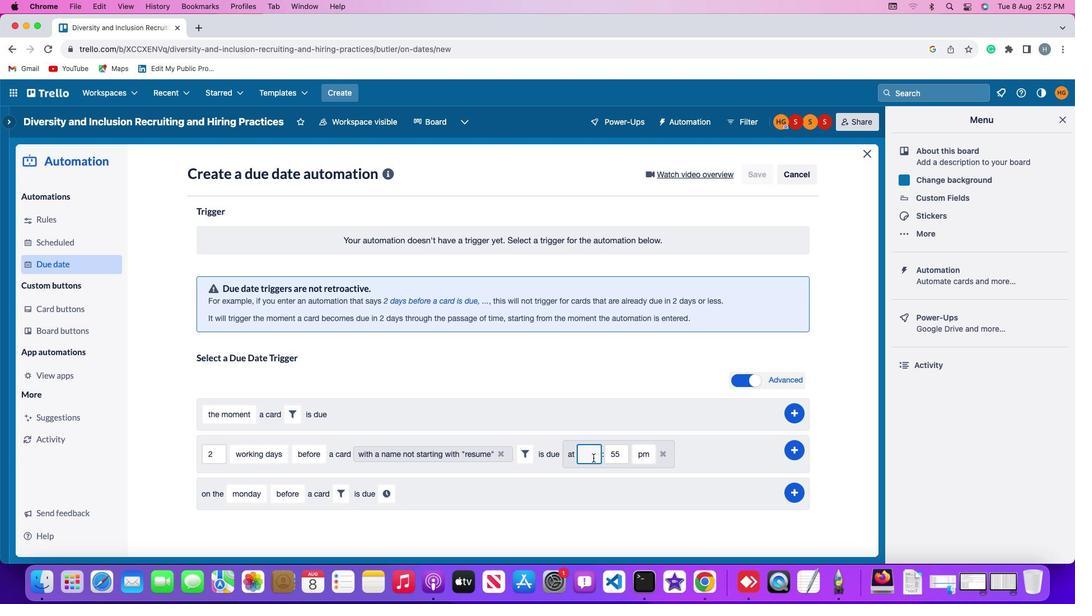 
Action: Key pressed '1'
Screenshot: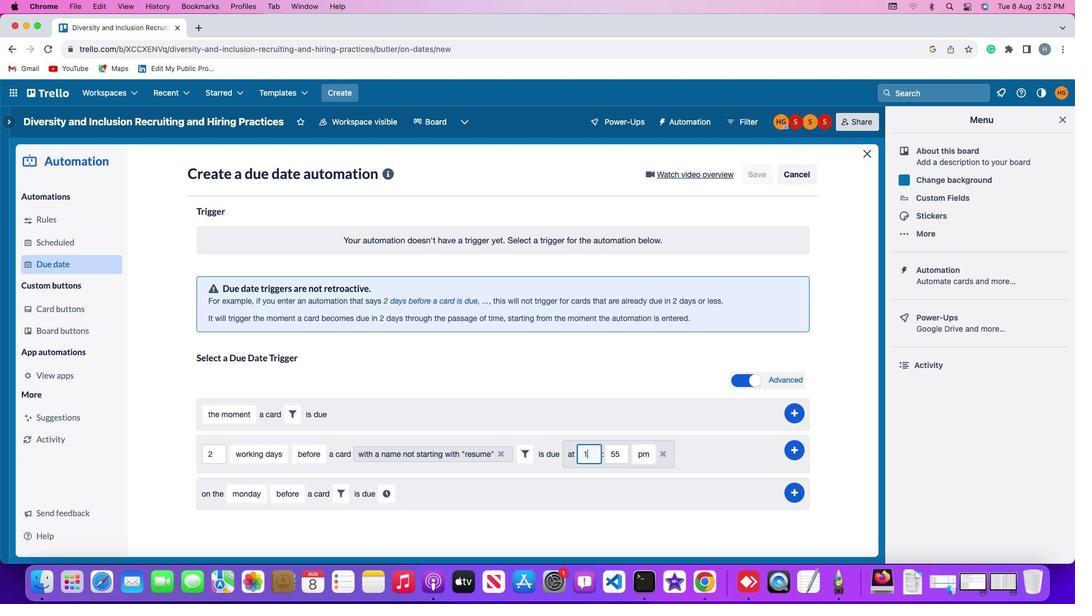 
Action: Mouse moved to (593, 458)
Screenshot: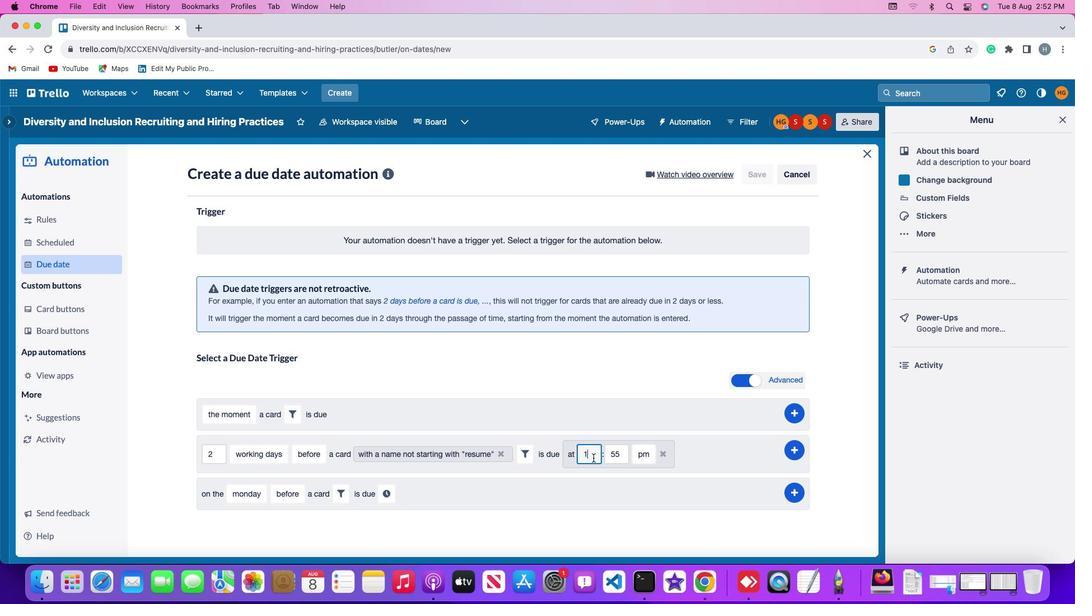 
Action: Key pressed '1'
Screenshot: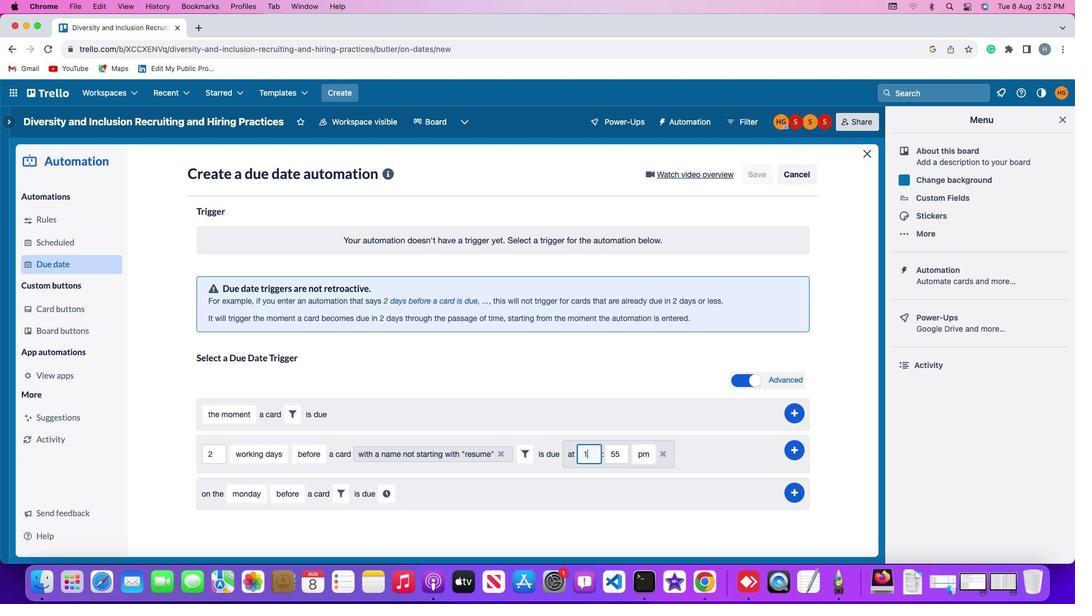 
Action: Mouse moved to (625, 454)
Screenshot: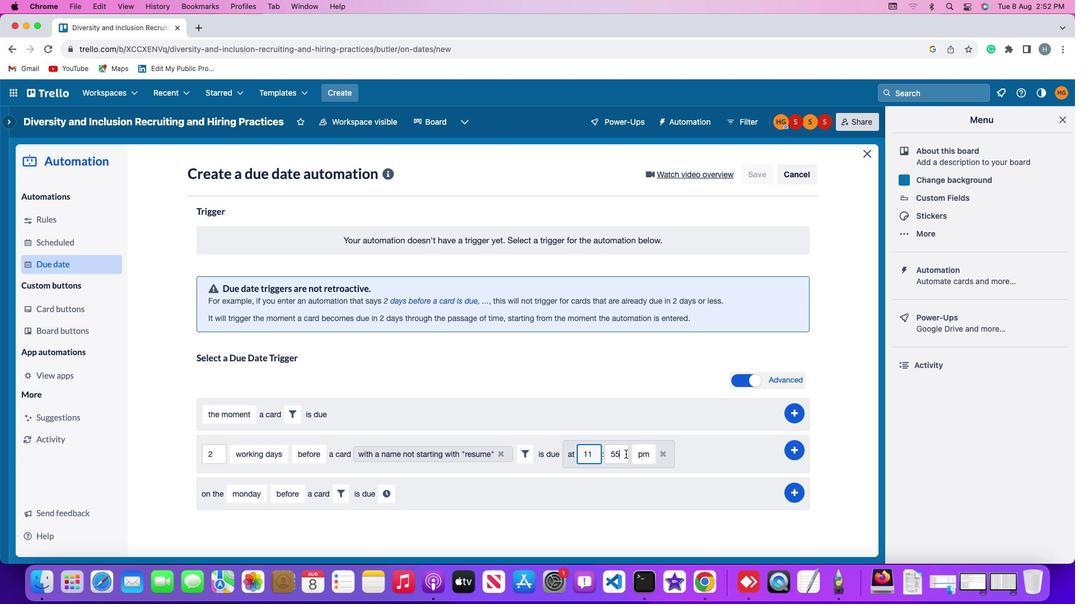 
Action: Mouse pressed left at (625, 454)
Screenshot: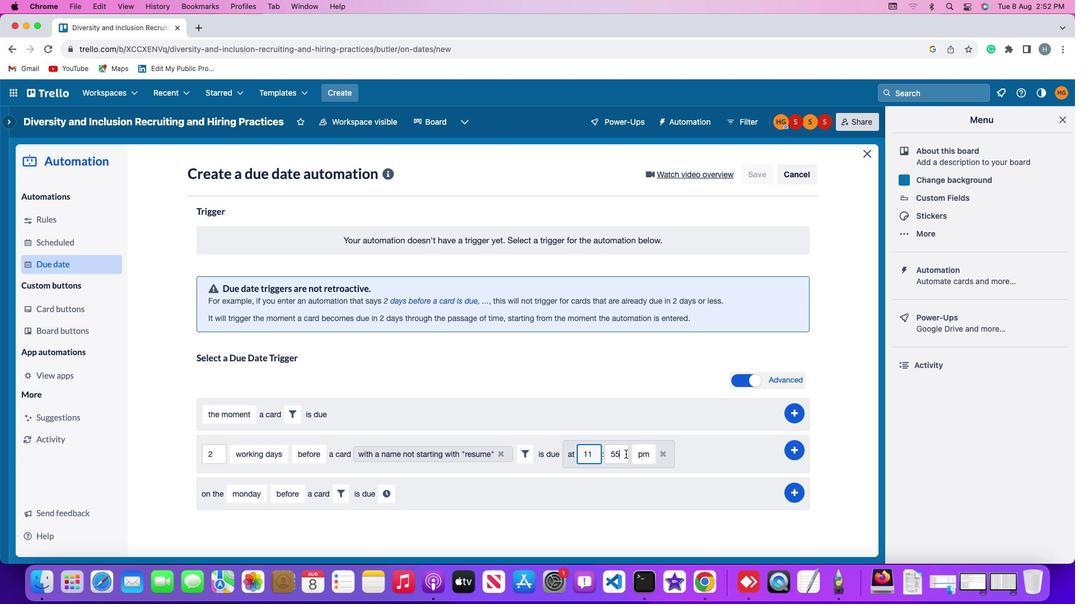 
Action: Key pressed Key.backspaceKey.backspace'0''0'
Screenshot: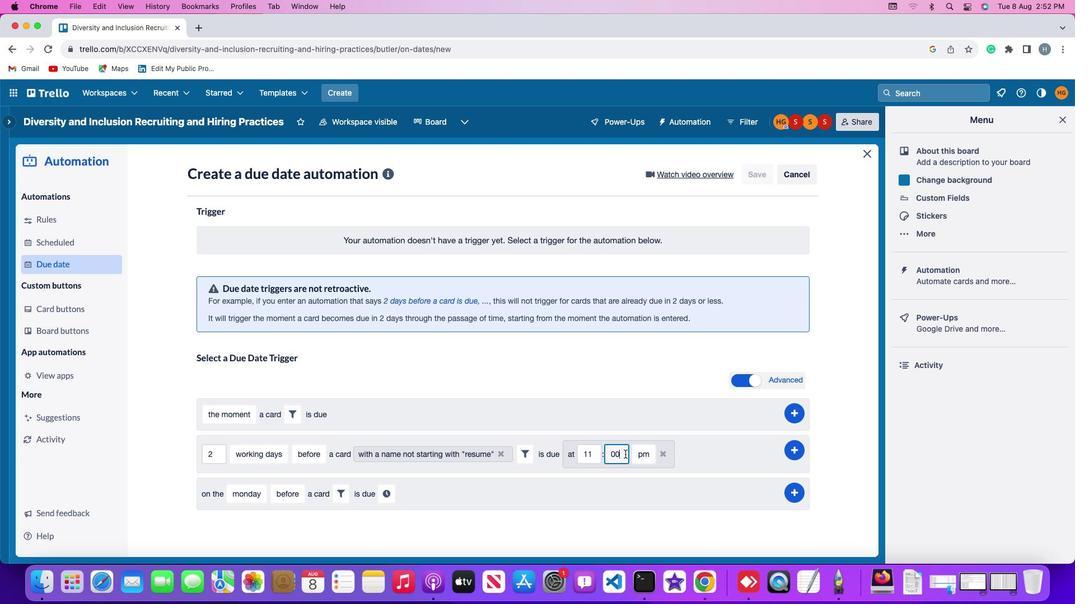 
Action: Mouse moved to (638, 455)
Screenshot: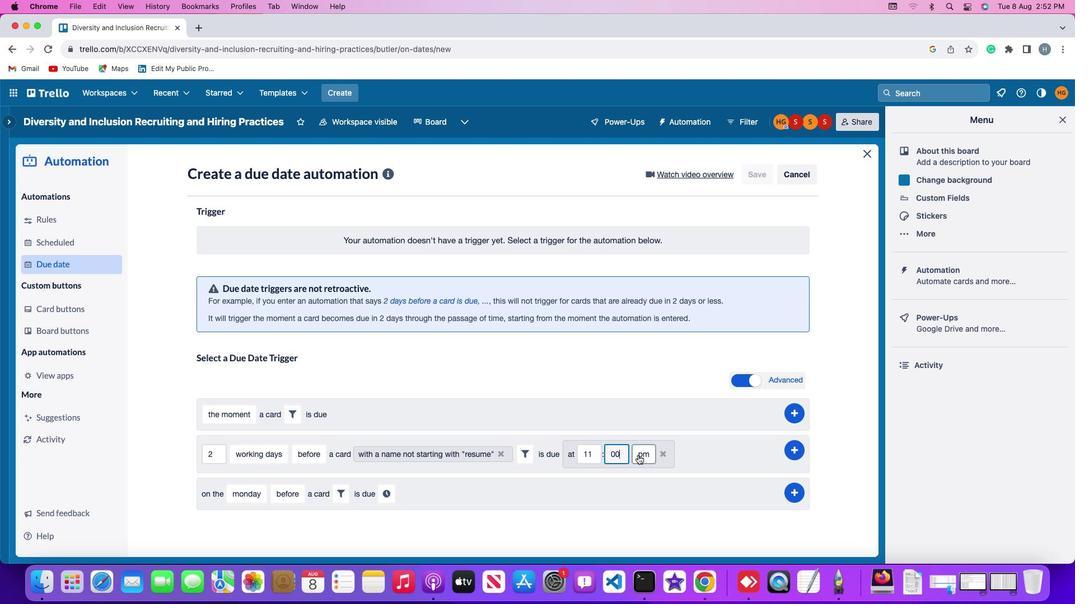 
Action: Mouse pressed left at (638, 455)
Screenshot: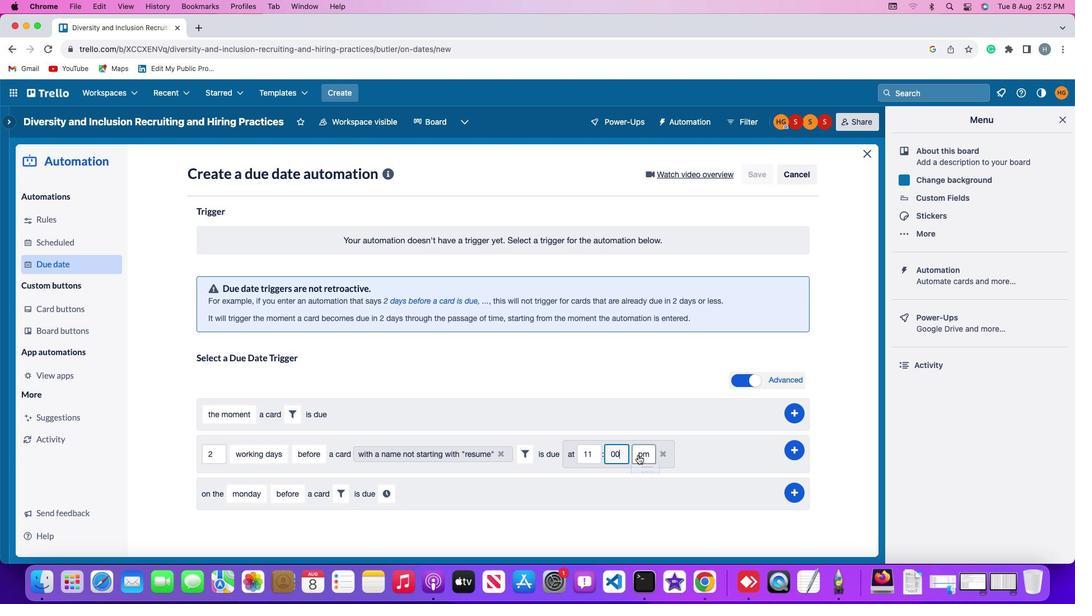 
Action: Mouse moved to (646, 473)
Screenshot: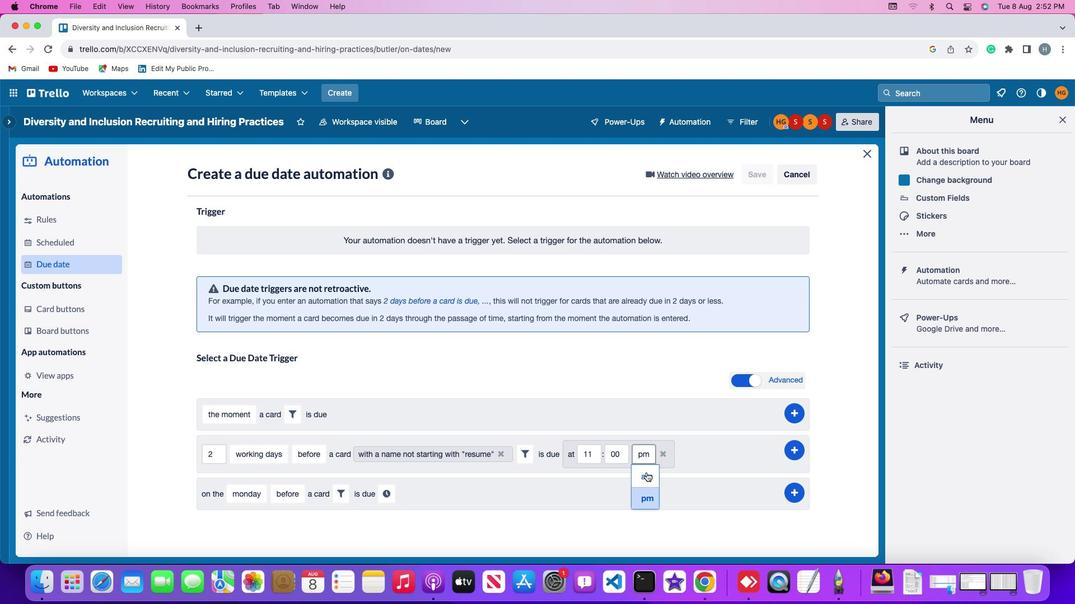 
Action: Mouse pressed left at (646, 473)
Screenshot: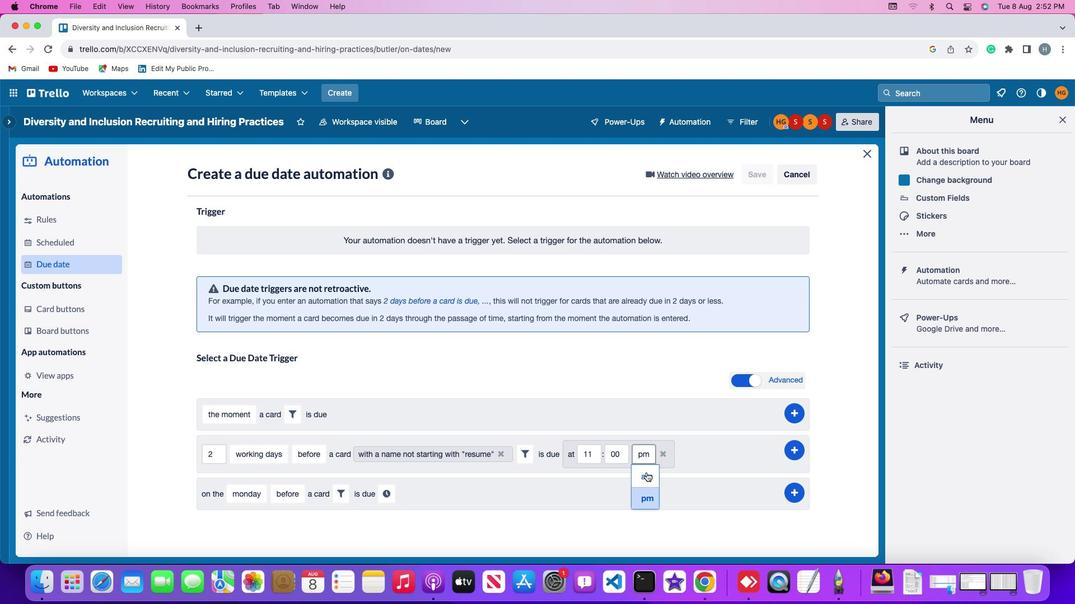 
Action: Mouse moved to (796, 450)
Screenshot: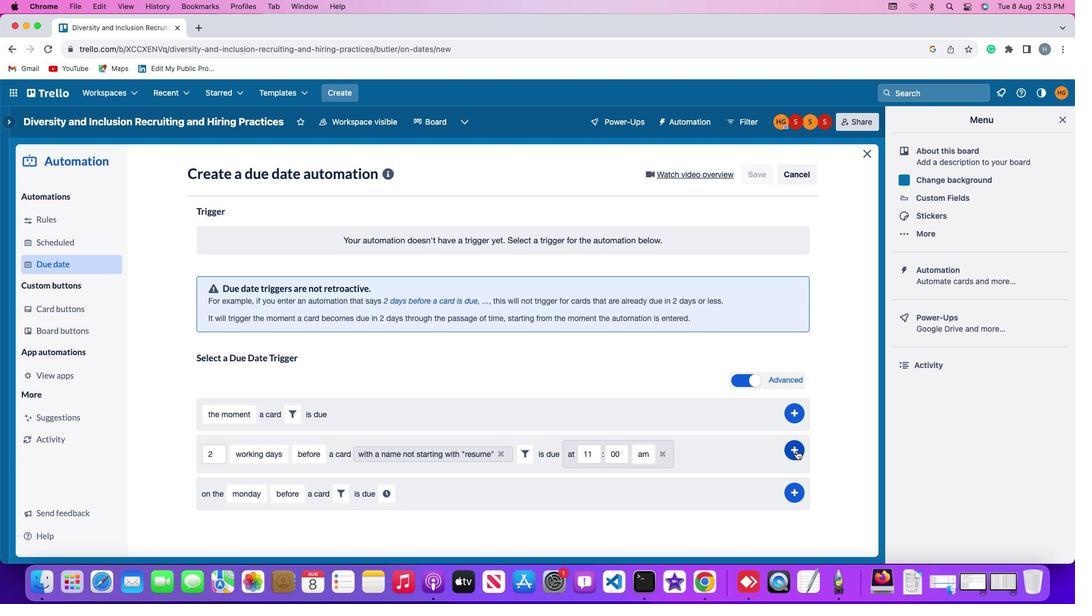 
Action: Mouse pressed left at (796, 450)
Screenshot: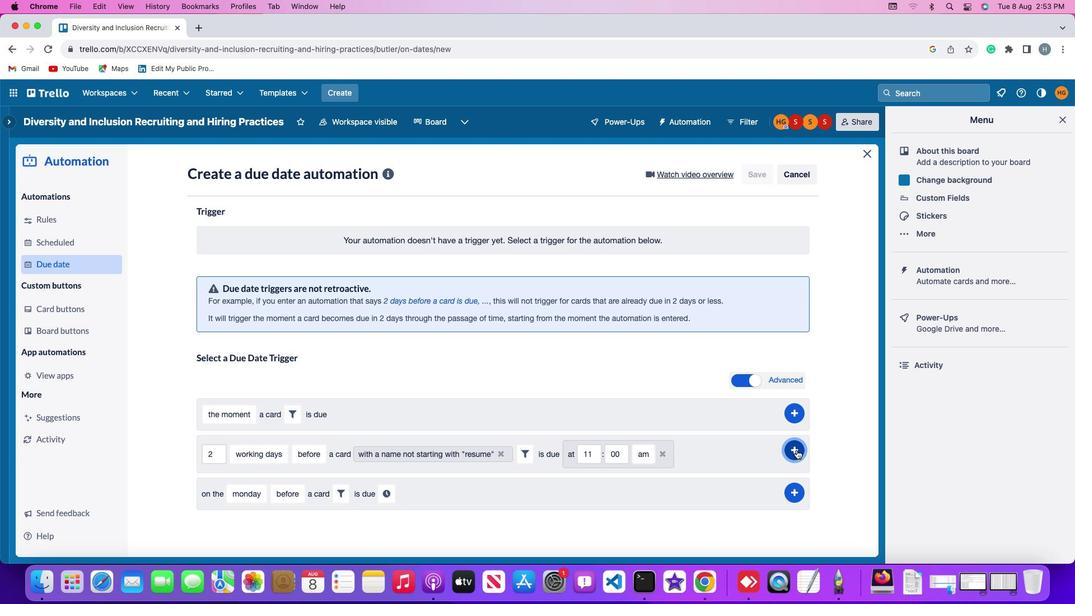 
Action: Mouse moved to (836, 328)
Screenshot: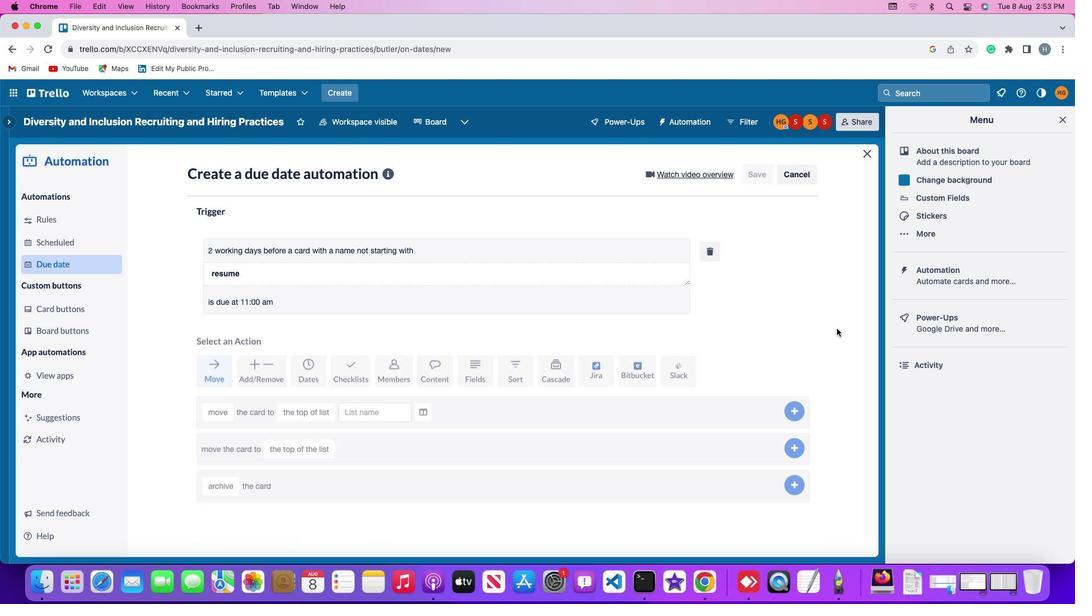
